 Task: Look for space in Puerto Madryn, Argentina from 7th July, 2023 to 15th July, 2023 for 6 adults in price range Rs.15000 to Rs.20000. Place can be entire place with 3 bedrooms having 3 beds and 3 bathrooms. Property type can be house, flat, guest house. Amenities needed are: heating. Booking option can be shelf check-in. Required host language is English.
Action: Mouse moved to (385, 71)
Screenshot: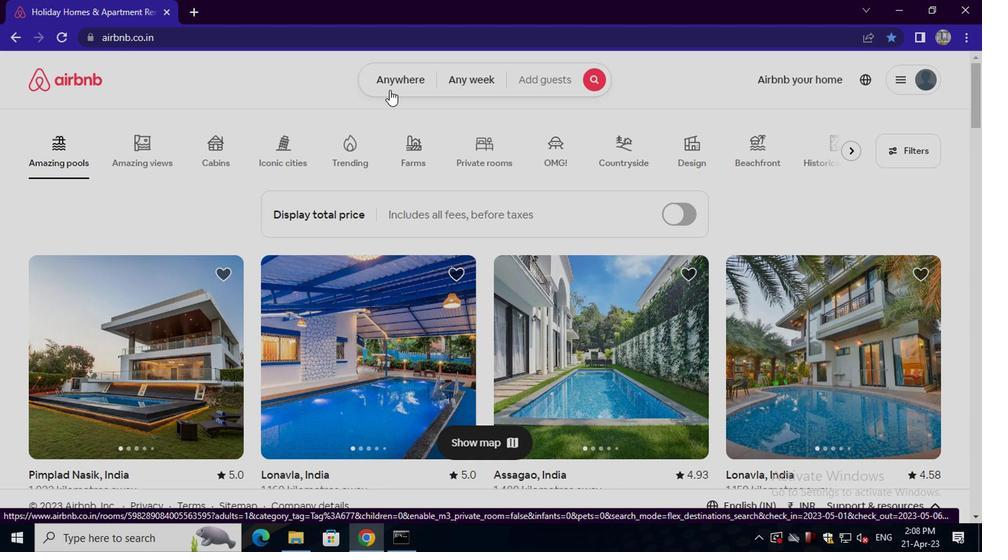 
Action: Mouse pressed left at (385, 71)
Screenshot: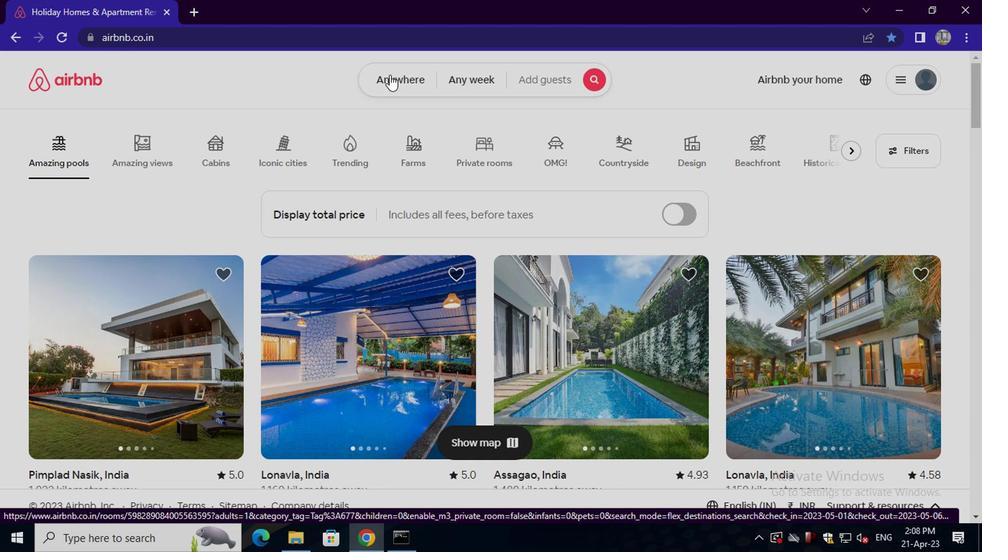 
Action: Mouse moved to (298, 148)
Screenshot: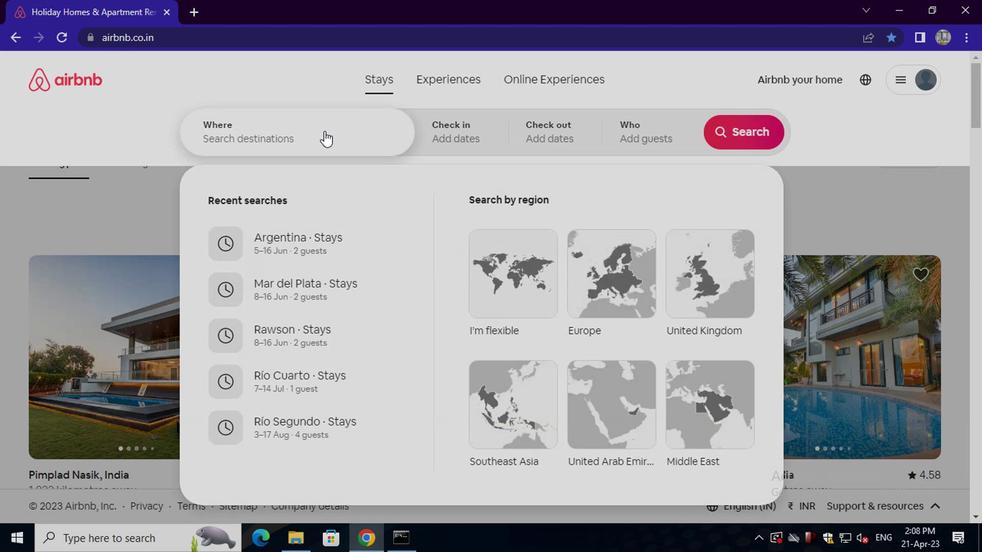 
Action: Mouse pressed left at (298, 148)
Screenshot: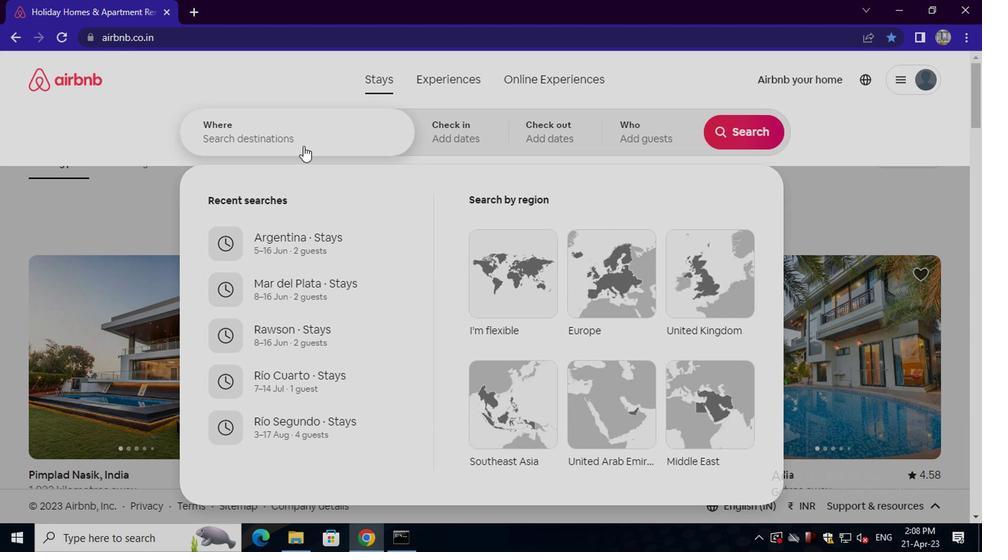 
Action: Key pressed puerto<Key.space>made<Key.backspace>ryn<Key.space>,<Key.space>argentina<Key.enter>
Screenshot: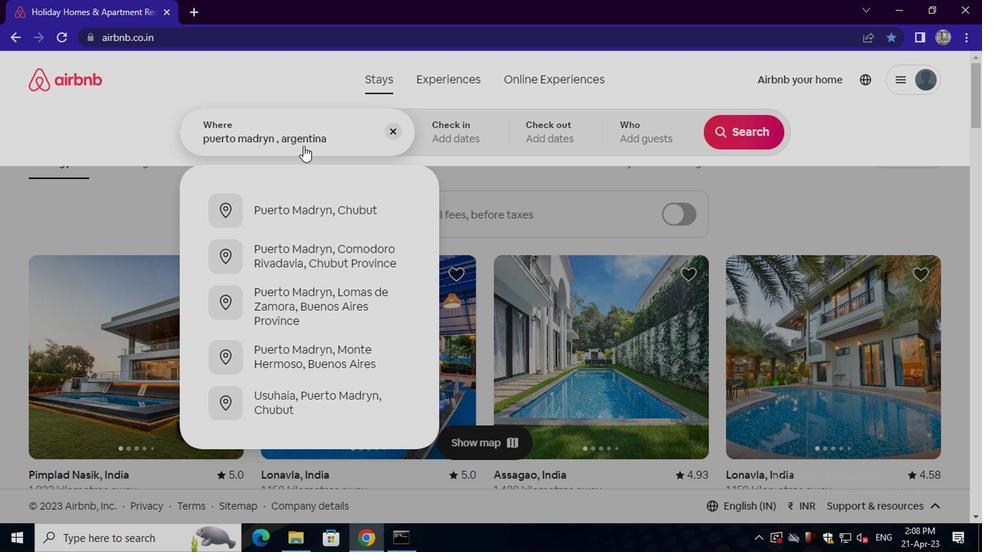 
Action: Mouse moved to (735, 252)
Screenshot: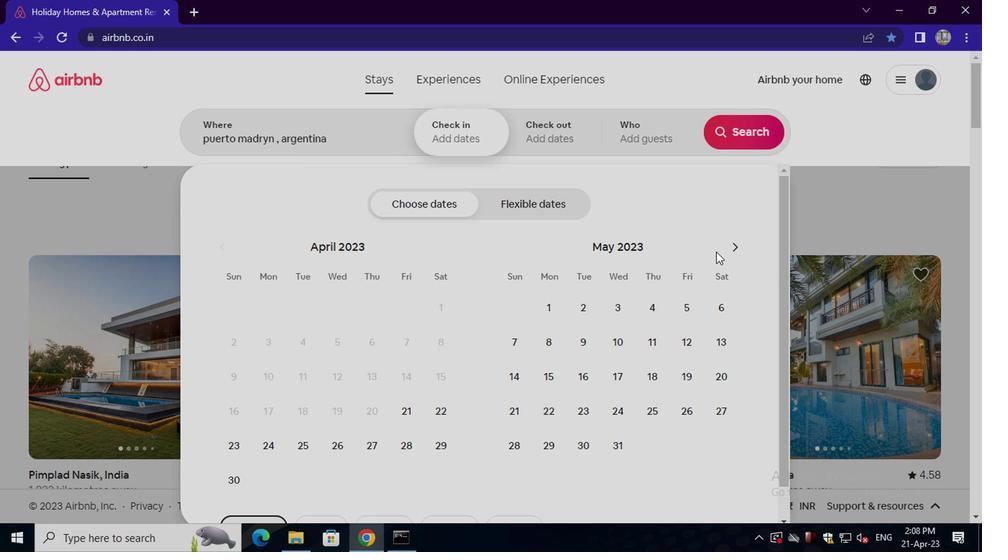 
Action: Mouse pressed left at (735, 252)
Screenshot: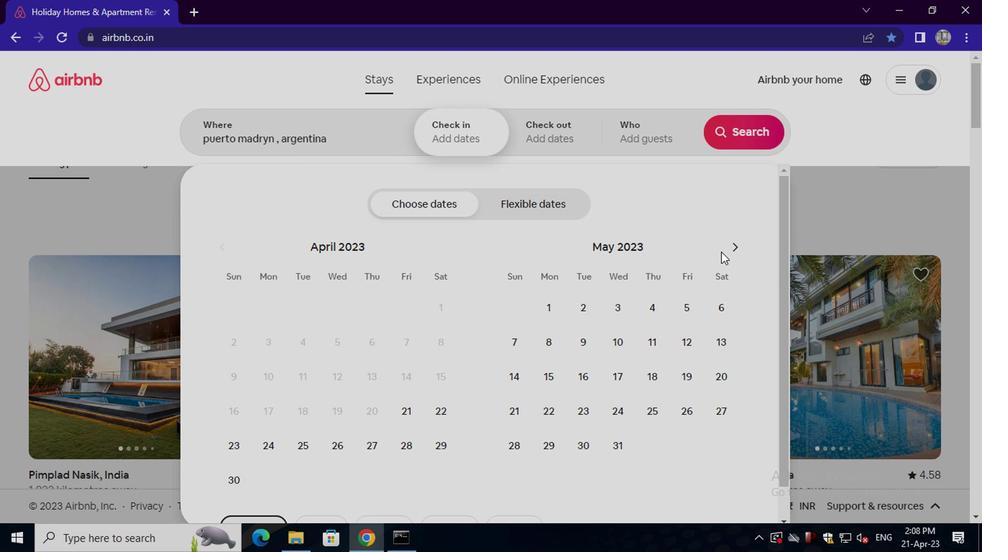 
Action: Mouse pressed left at (735, 252)
Screenshot: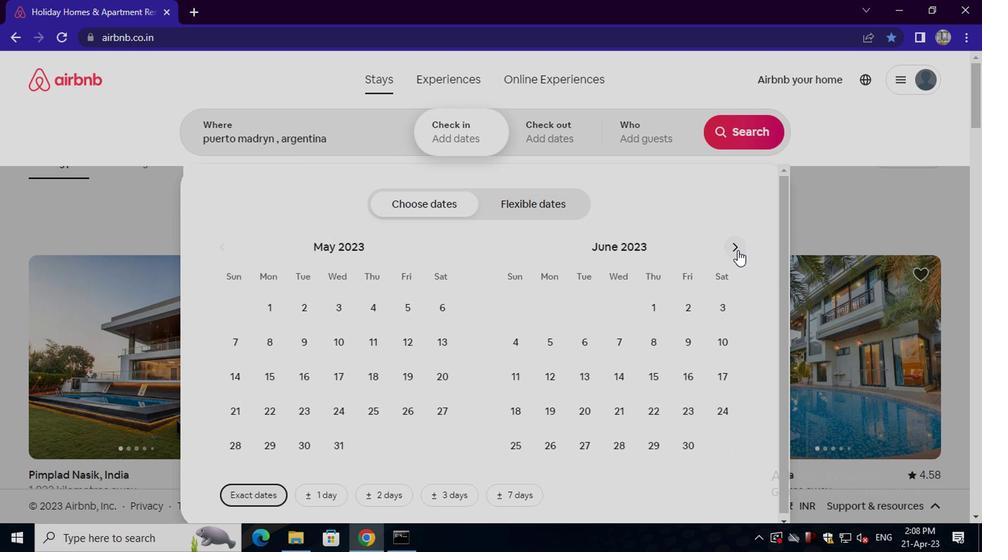 
Action: Mouse moved to (674, 339)
Screenshot: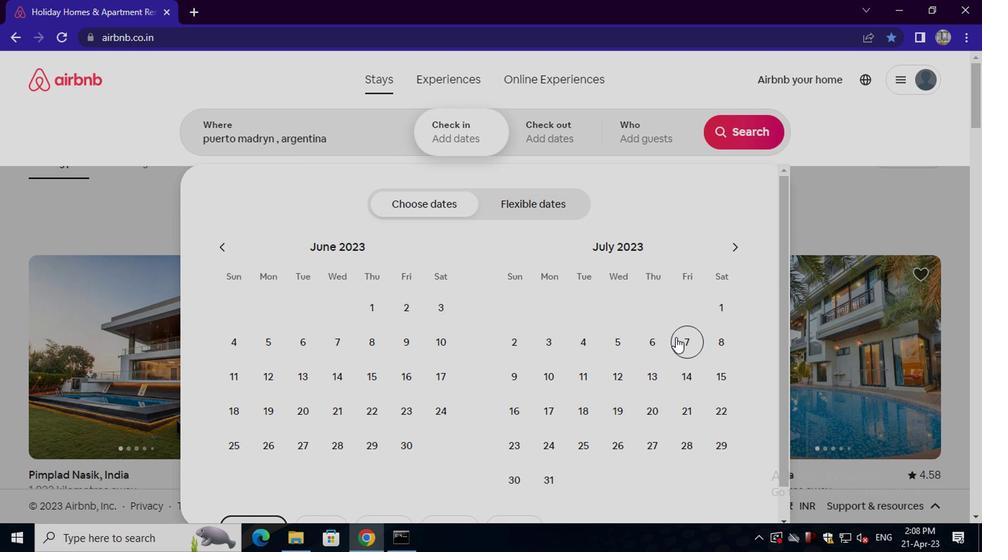 
Action: Mouse pressed left at (674, 339)
Screenshot: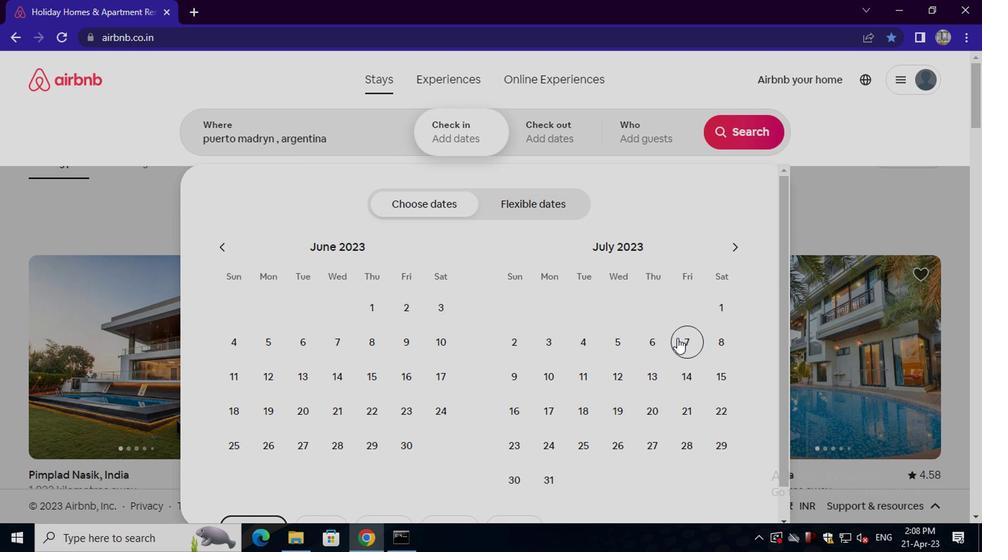 
Action: Mouse moved to (711, 372)
Screenshot: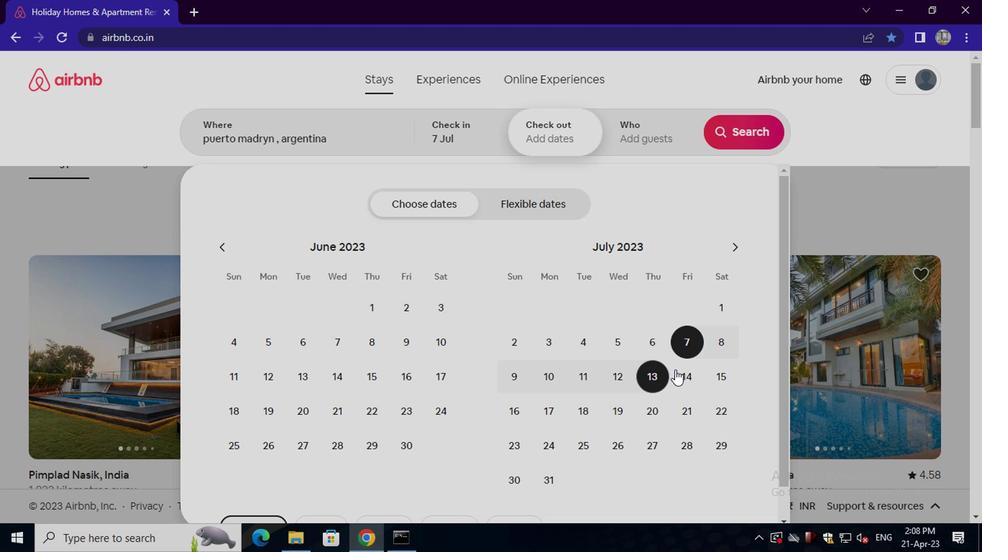 
Action: Mouse pressed left at (711, 372)
Screenshot: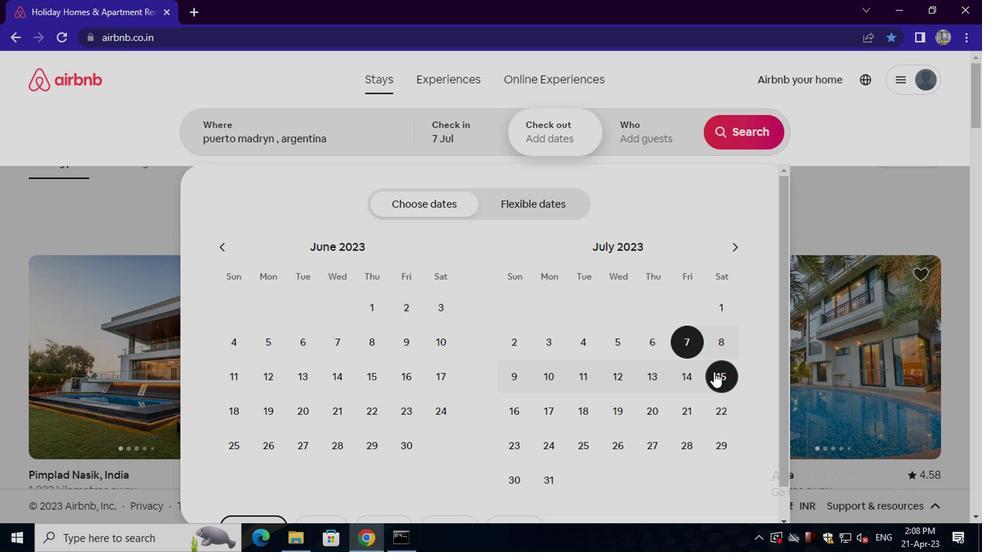 
Action: Mouse moved to (649, 146)
Screenshot: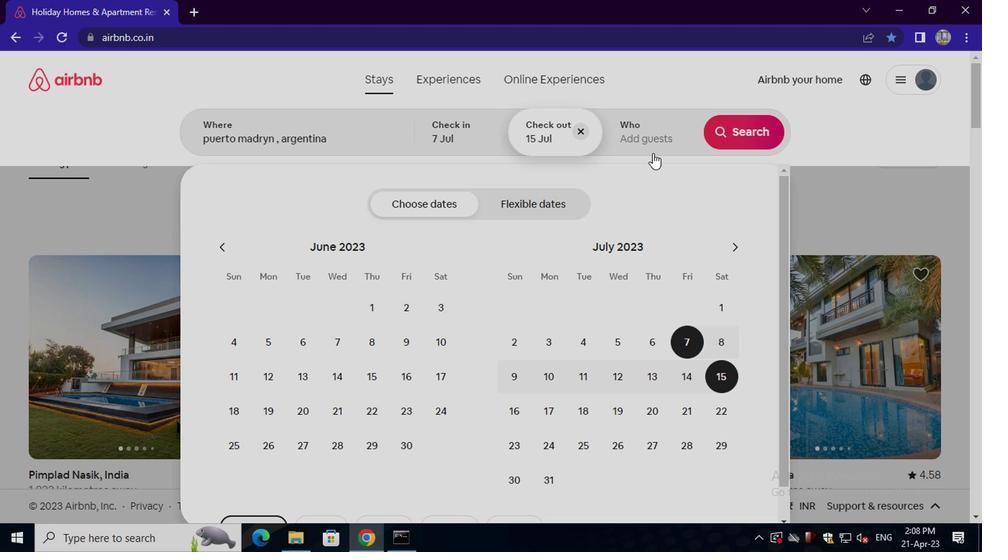
Action: Mouse pressed left at (649, 146)
Screenshot: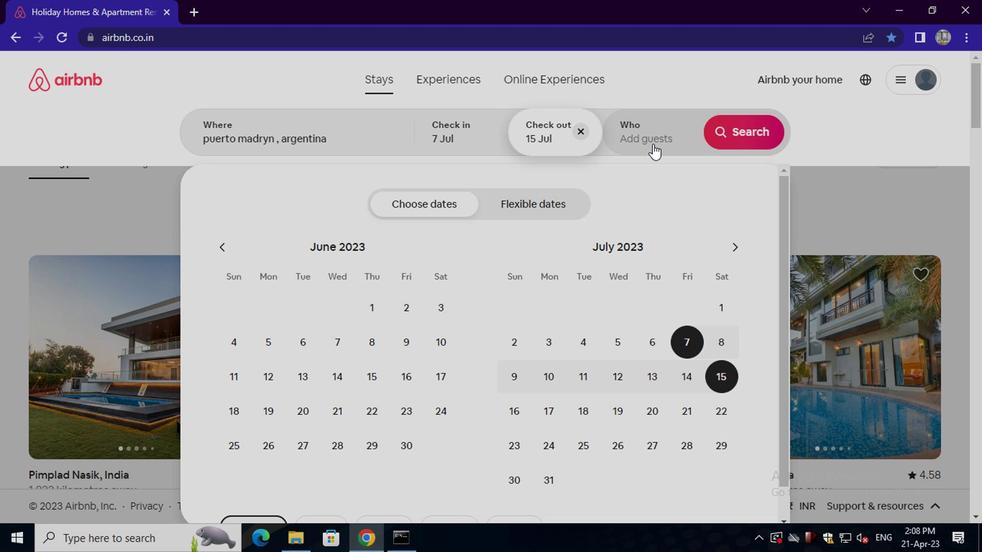 
Action: Mouse moved to (732, 207)
Screenshot: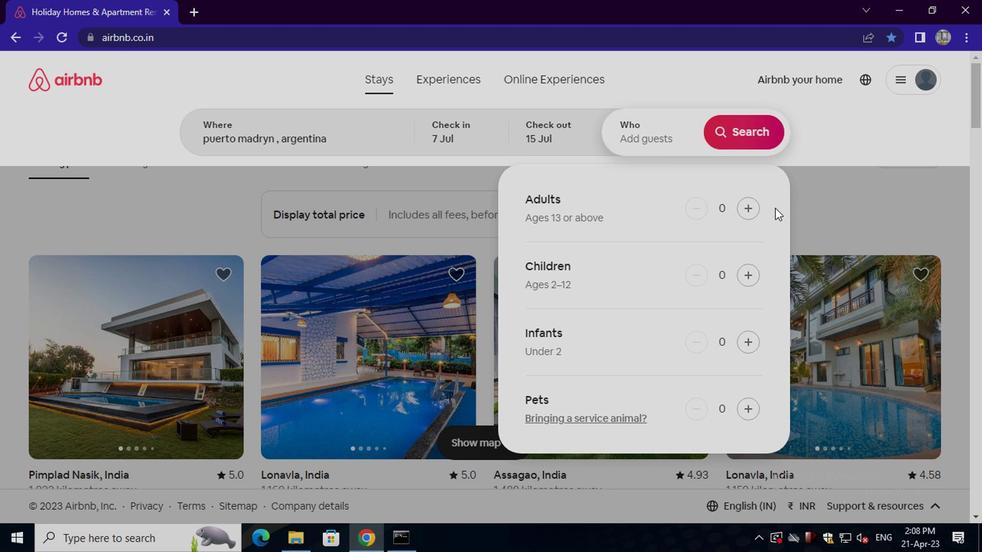 
Action: Mouse pressed left at (732, 207)
Screenshot: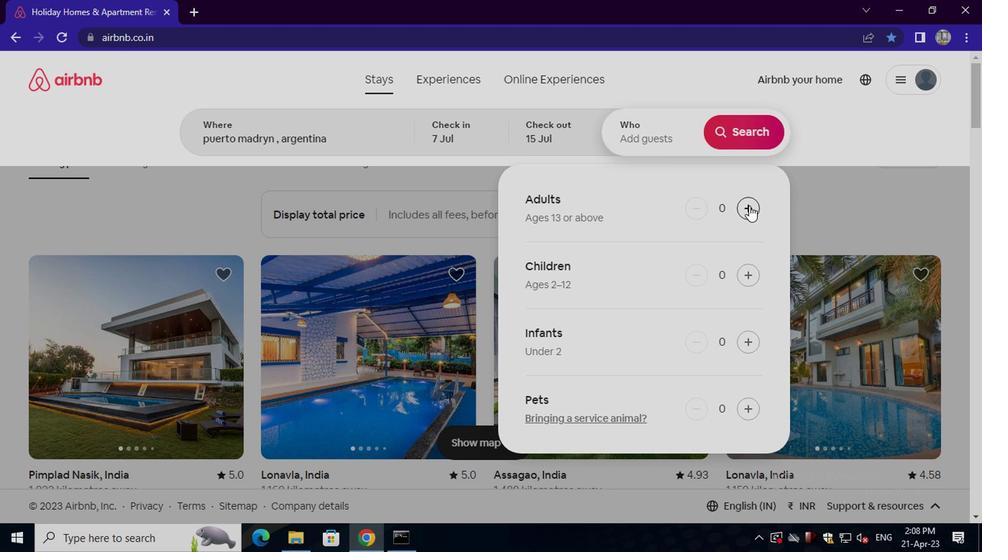 
Action: Mouse moved to (746, 207)
Screenshot: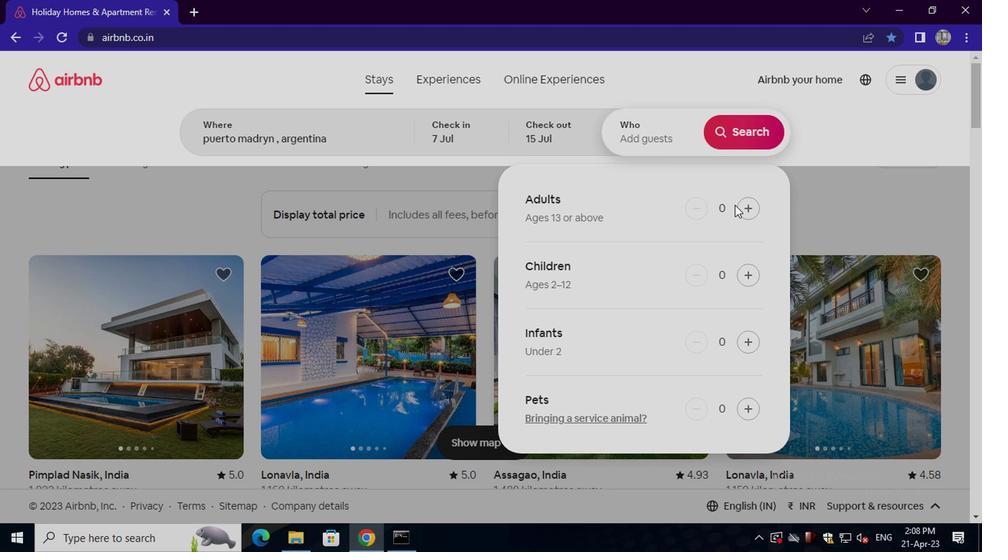 
Action: Mouse pressed left at (746, 207)
Screenshot: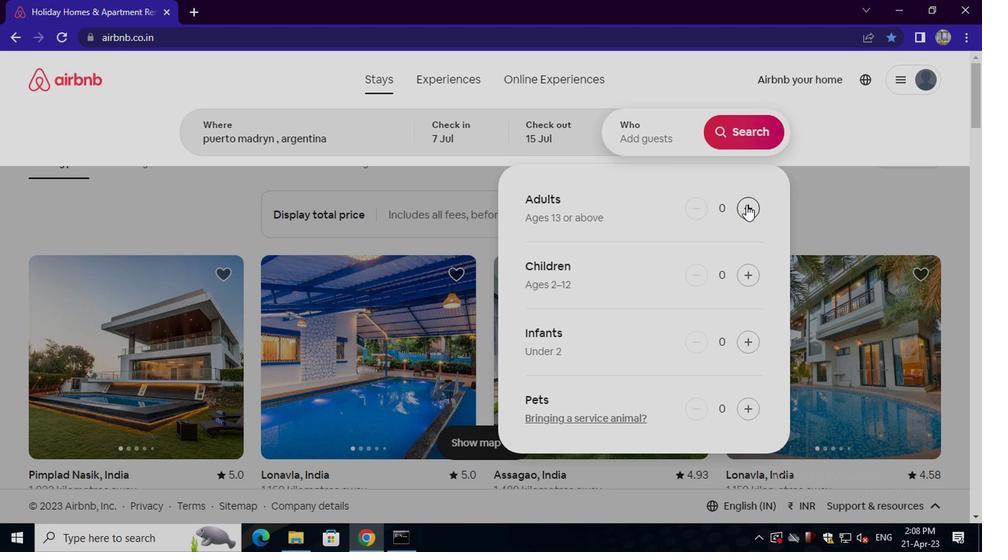 
Action: Mouse pressed left at (746, 207)
Screenshot: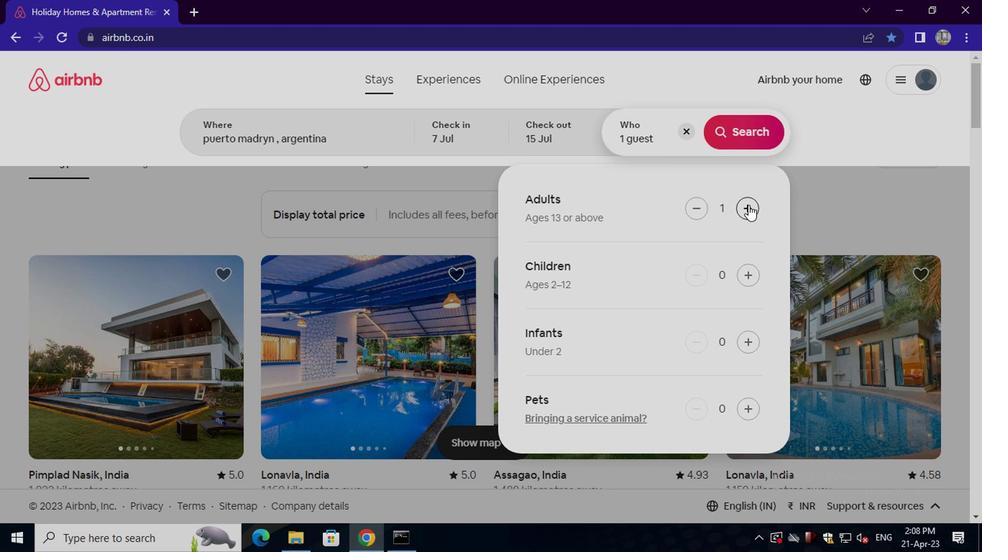 
Action: Mouse pressed left at (746, 207)
Screenshot: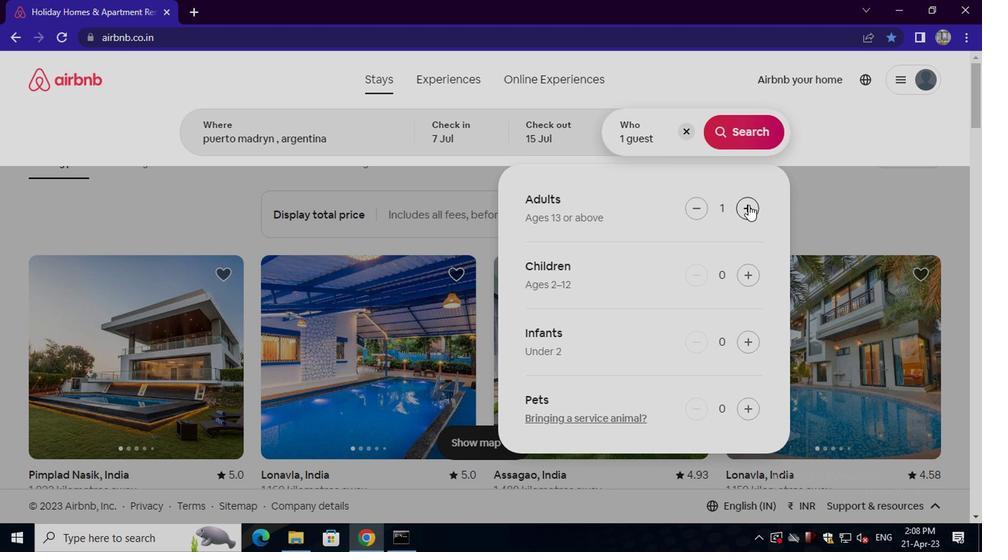
Action: Mouse pressed left at (746, 207)
Screenshot: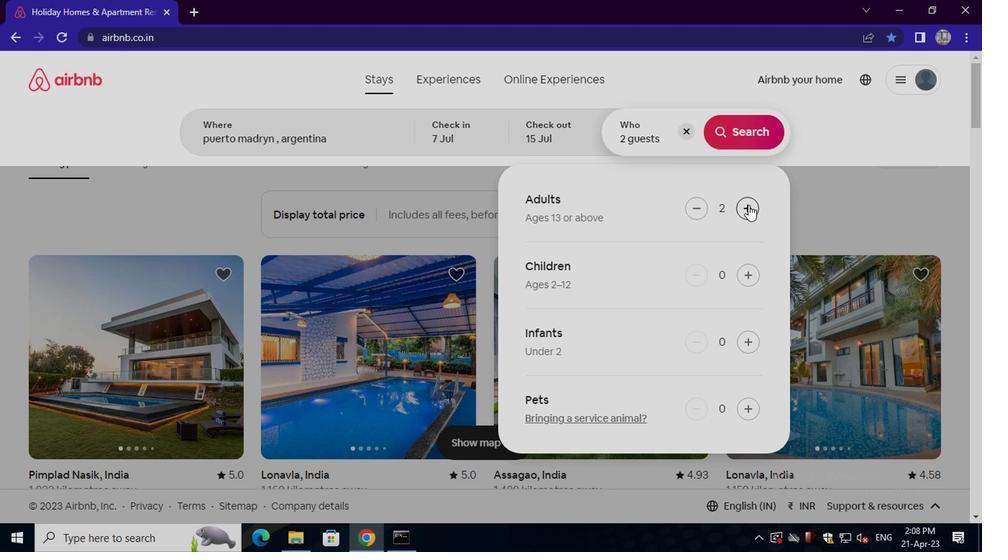 
Action: Mouse pressed left at (746, 207)
Screenshot: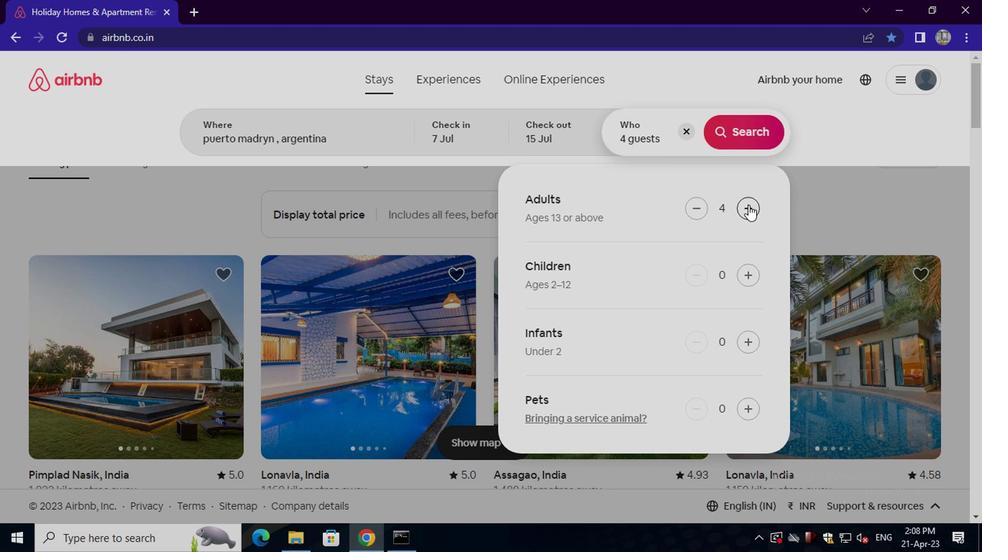 
Action: Mouse pressed left at (746, 207)
Screenshot: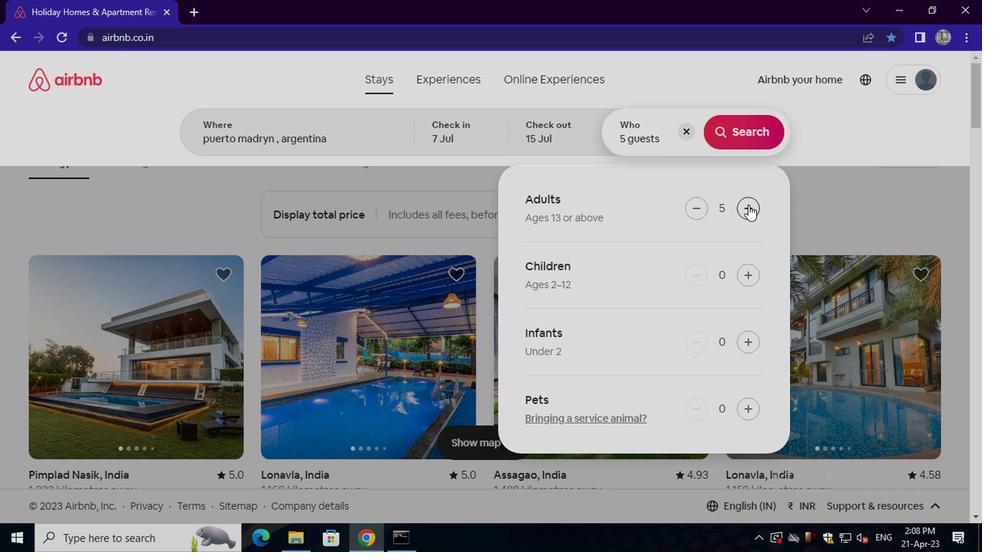 
Action: Mouse moved to (739, 137)
Screenshot: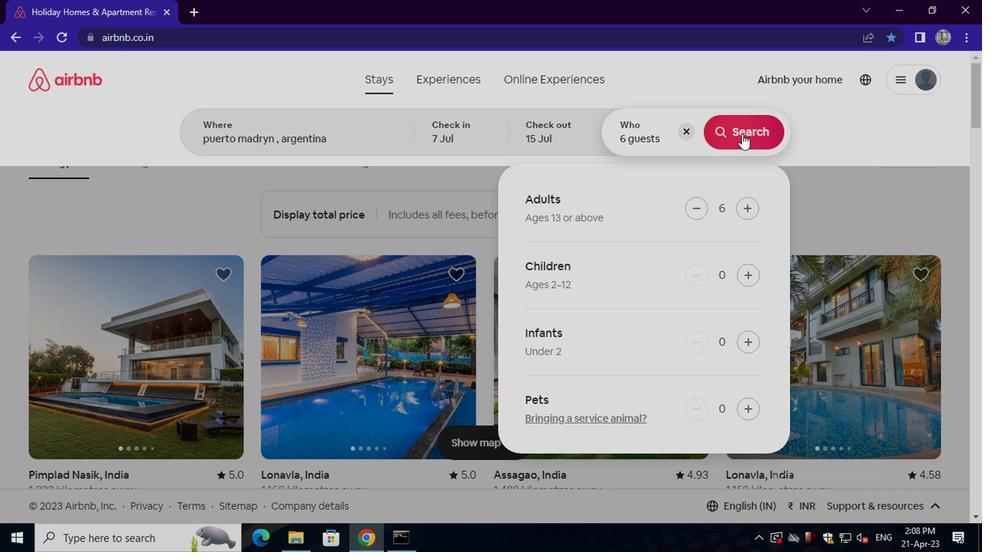 
Action: Mouse pressed left at (739, 137)
Screenshot: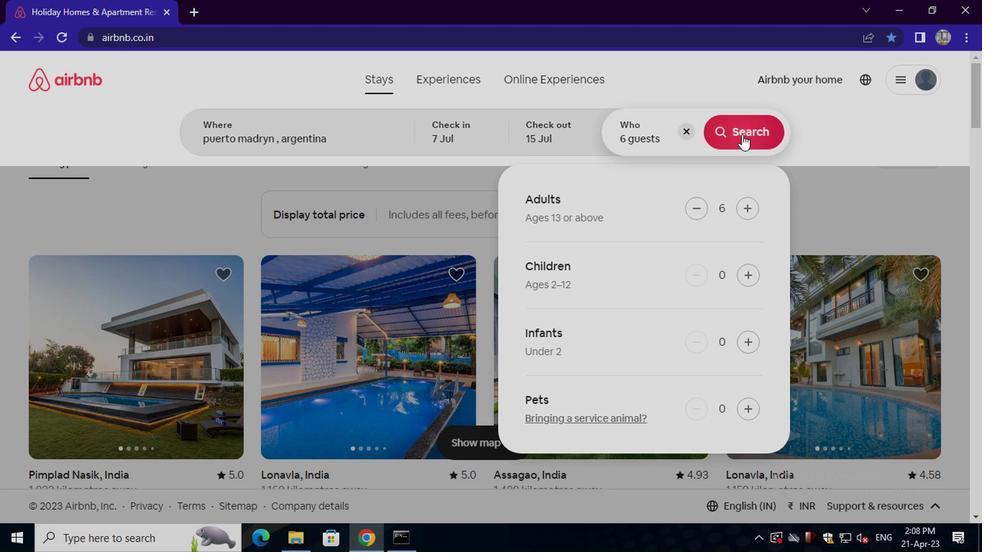 
Action: Mouse moved to (898, 137)
Screenshot: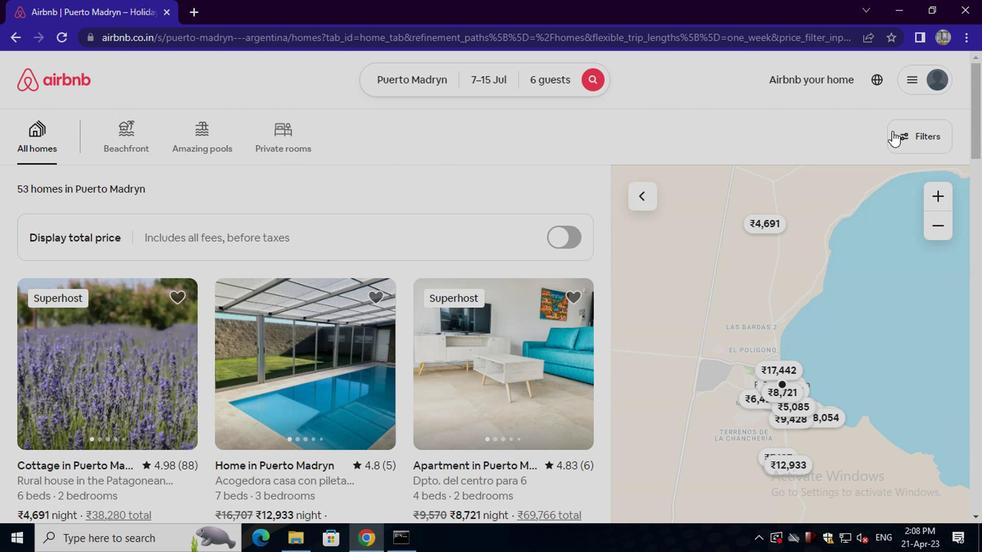 
Action: Mouse pressed left at (898, 137)
Screenshot: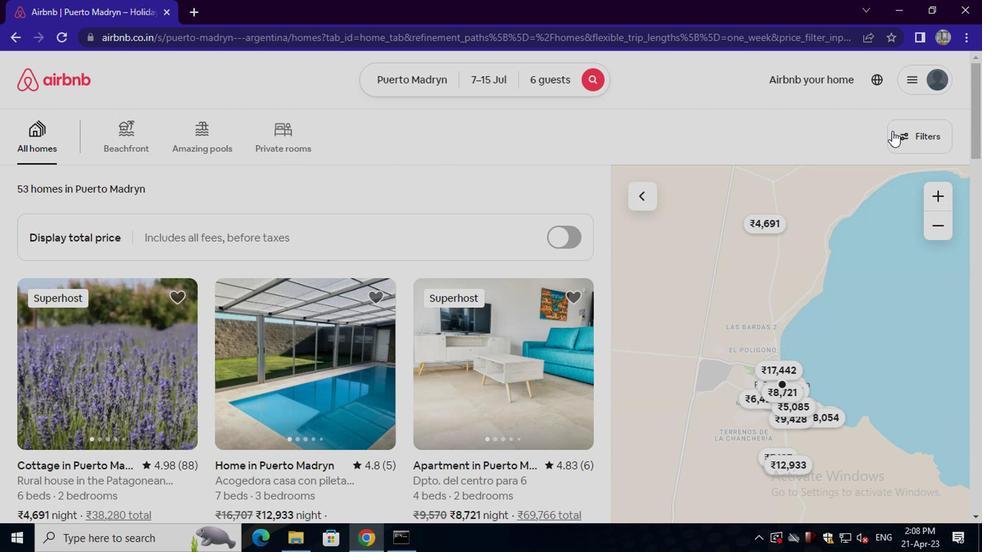 
Action: Mouse moved to (376, 330)
Screenshot: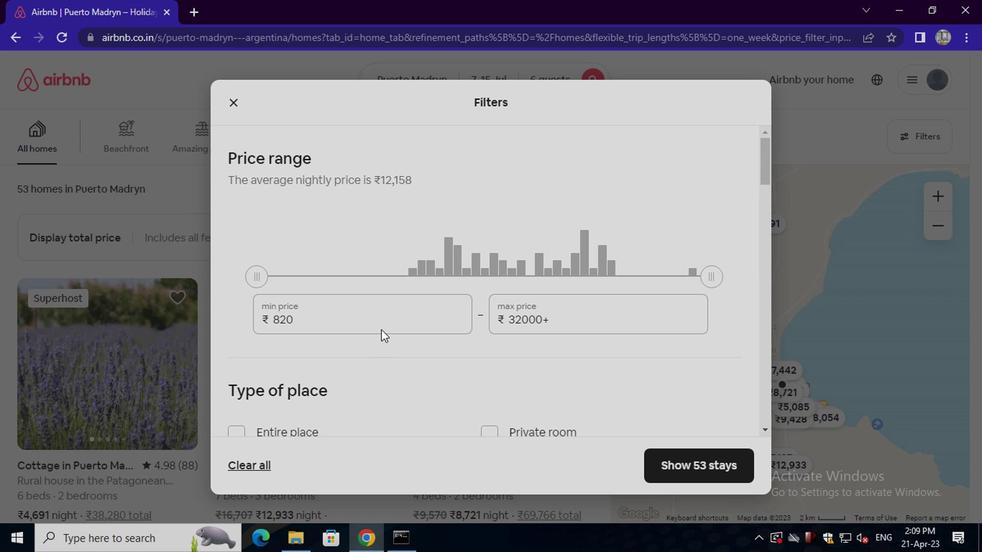 
Action: Mouse pressed left at (376, 330)
Screenshot: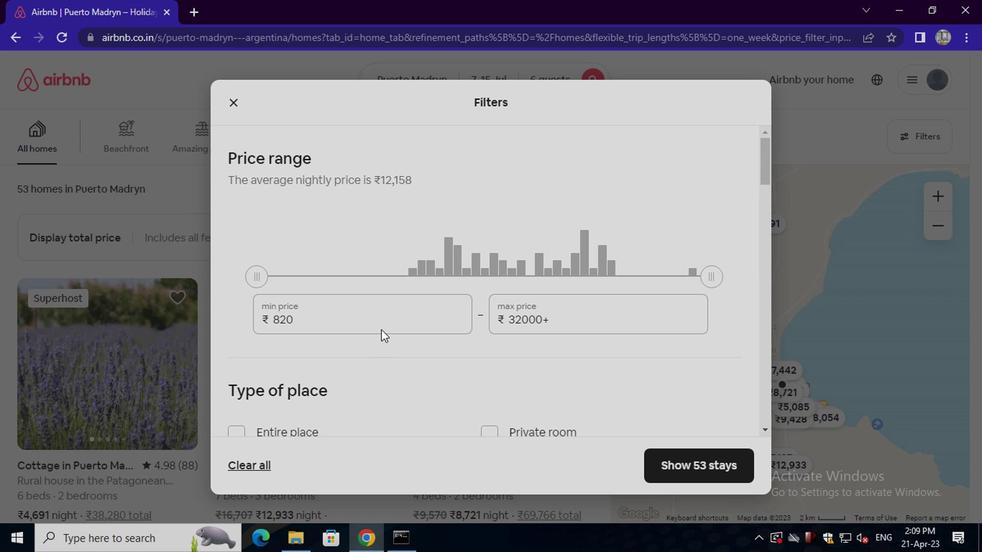 
Action: Key pressed <Key.backspace><Key.backspace><Key.backspace><Key.backspace>15000
Screenshot: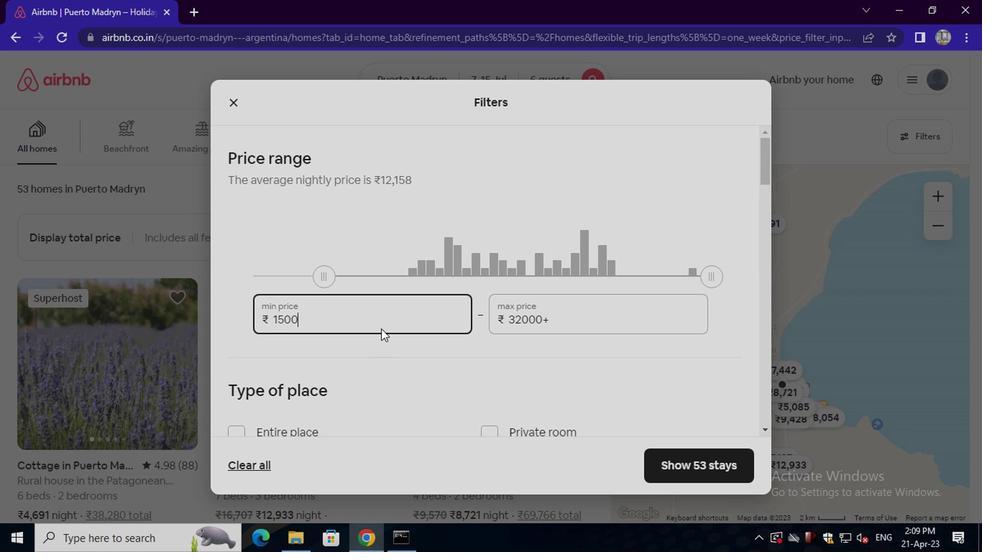 
Action: Mouse moved to (561, 315)
Screenshot: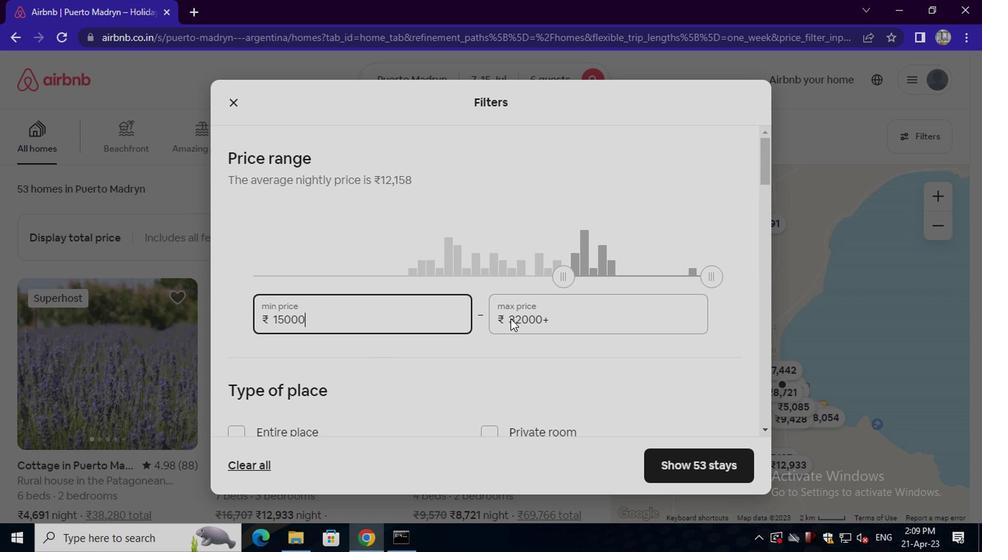 
Action: Mouse pressed left at (561, 315)
Screenshot: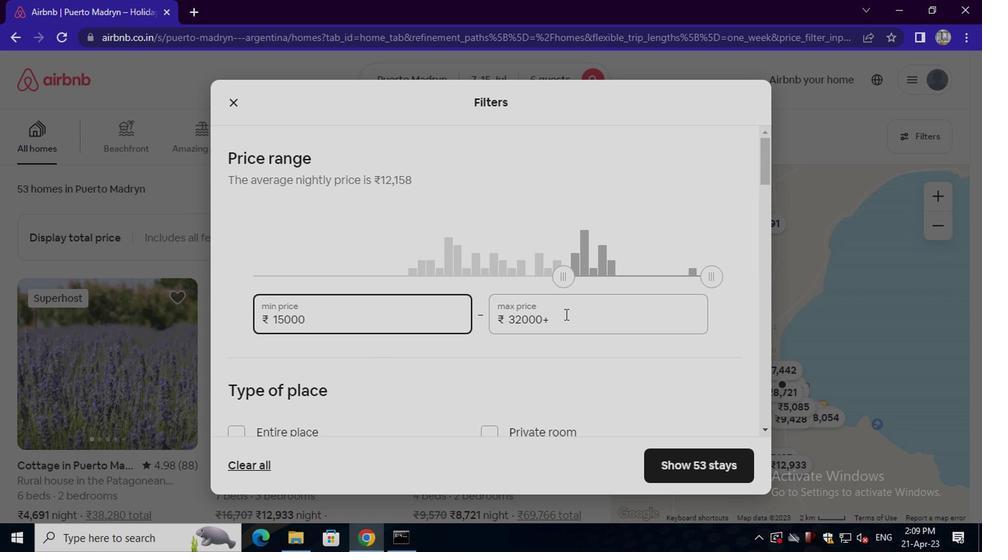 
Action: Key pressed <Key.backspace><Key.backspace><Key.backspace><Key.backspace><Key.backspace><Key.backspace><Key.backspace><Key.backspace><Key.backspace><Key.backspace><Key.backspace><Key.backspace><Key.backspace><Key.backspace><Key.backspace><Key.backspace>20000
Screenshot: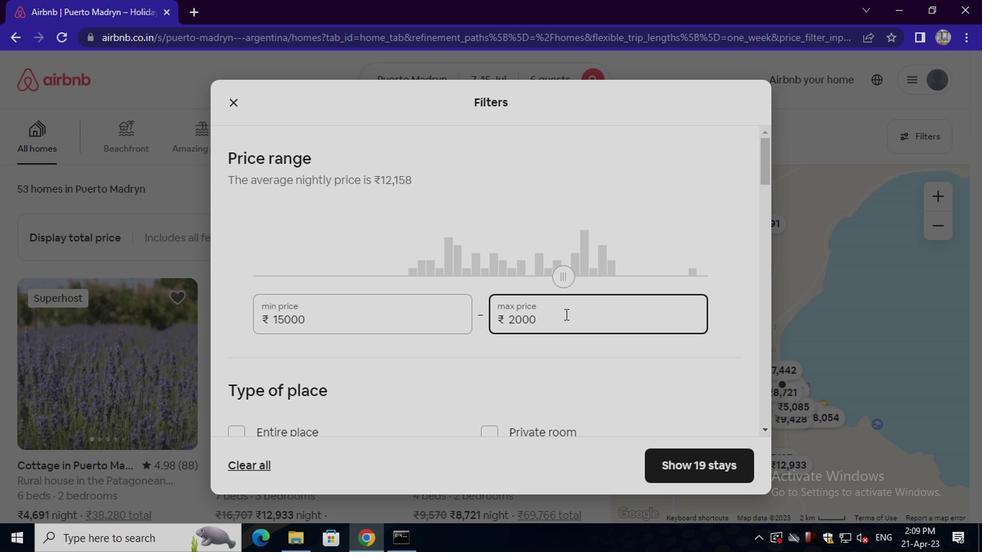 
Action: Mouse moved to (473, 341)
Screenshot: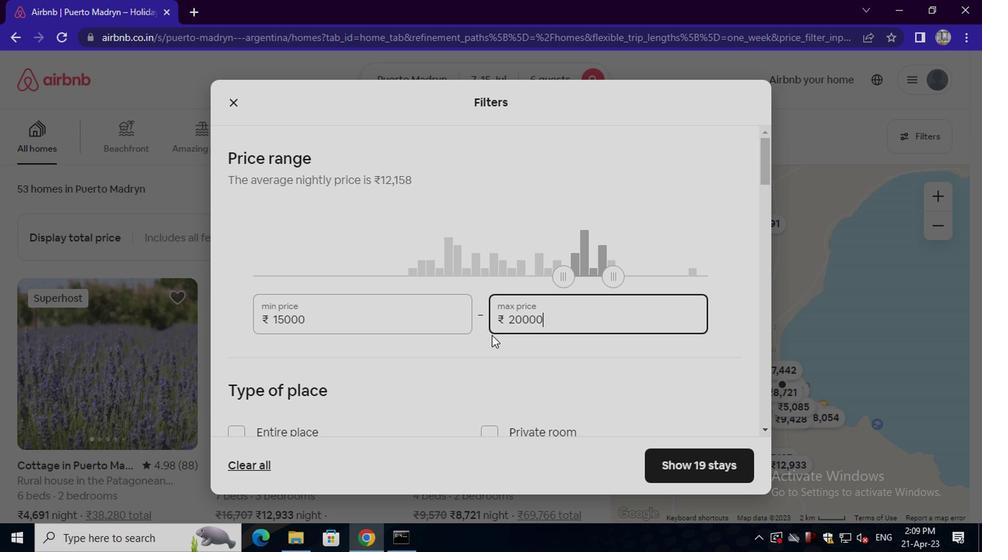 
Action: Mouse scrolled (473, 340) with delta (0, 0)
Screenshot: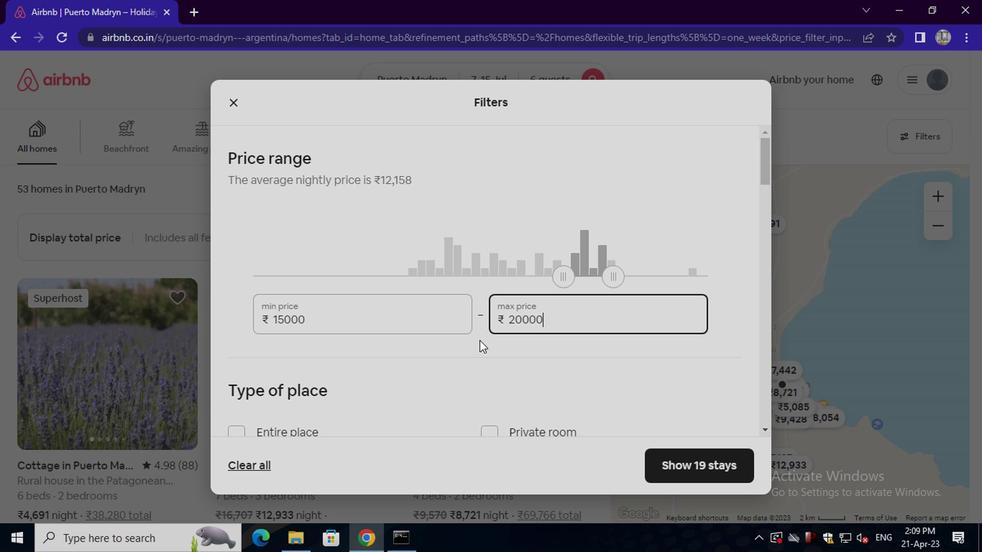 
Action: Mouse scrolled (473, 340) with delta (0, 0)
Screenshot: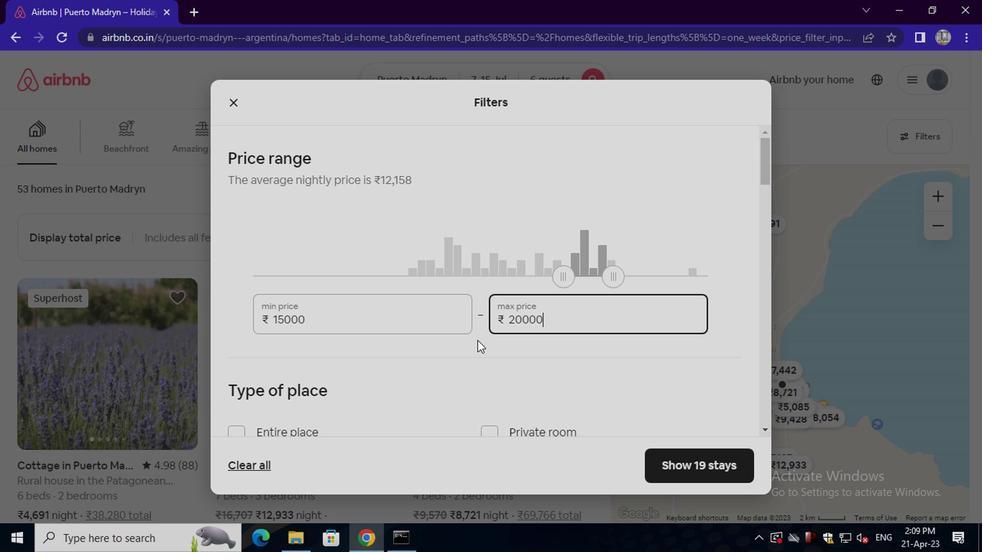 
Action: Mouse moved to (313, 297)
Screenshot: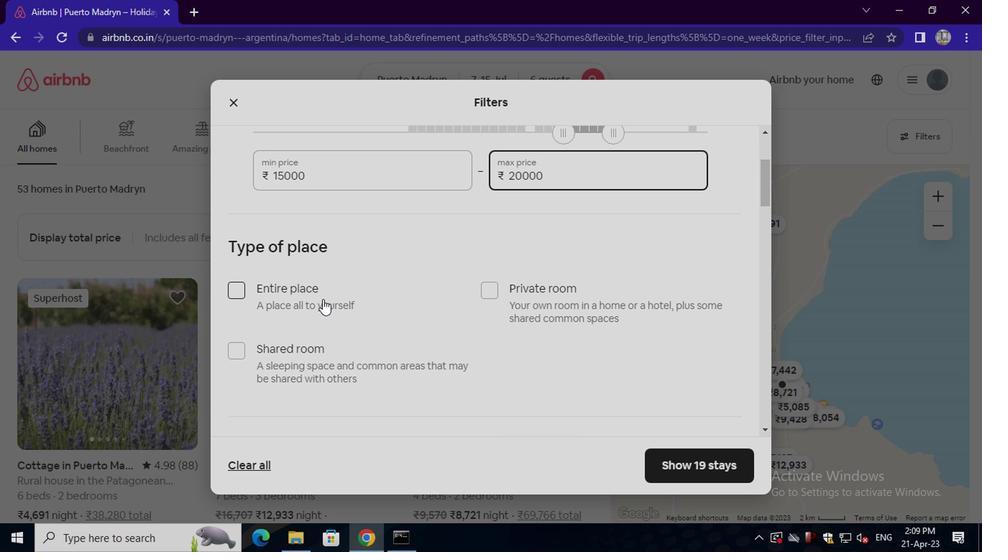 
Action: Mouse pressed left at (313, 297)
Screenshot: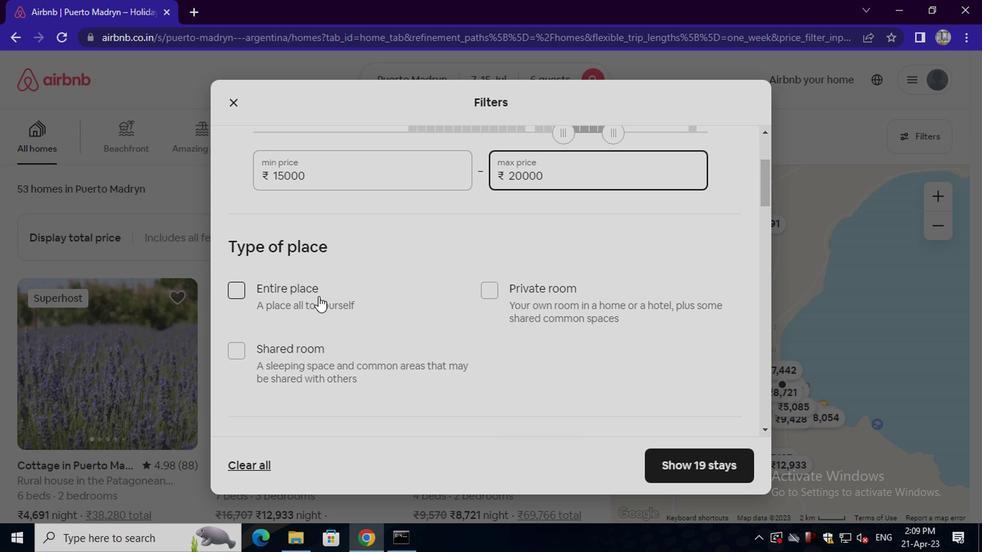 
Action: Mouse moved to (362, 308)
Screenshot: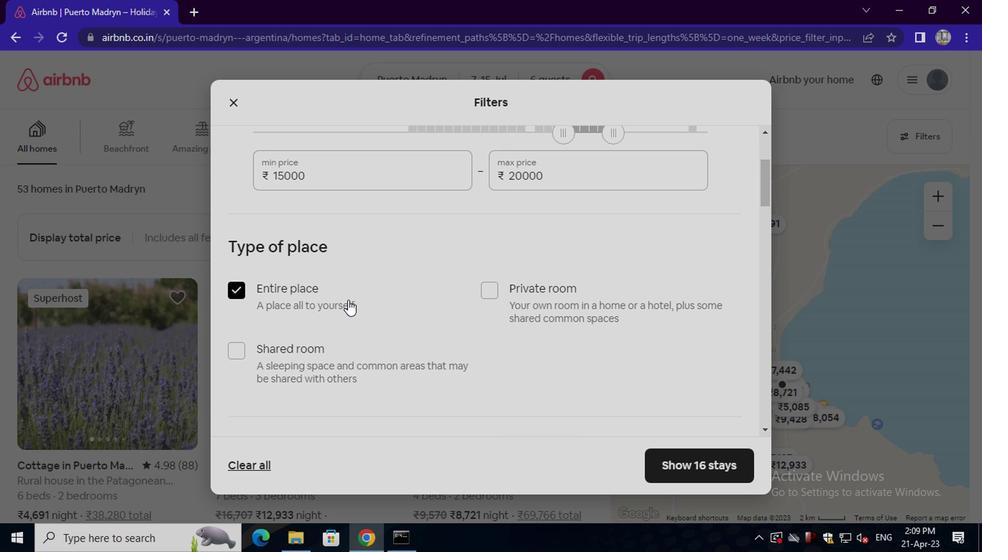 
Action: Mouse scrolled (362, 307) with delta (0, -1)
Screenshot: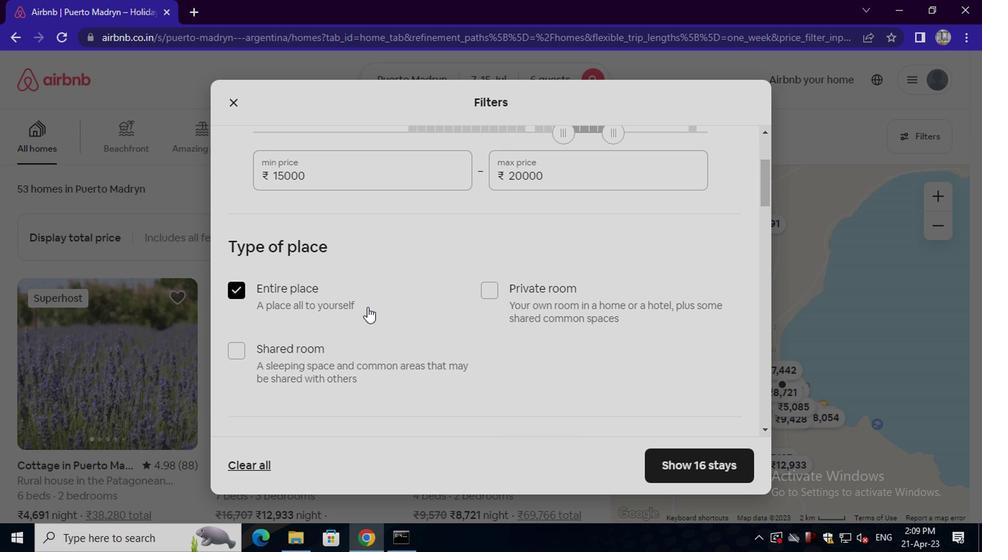 
Action: Mouse scrolled (362, 307) with delta (0, -1)
Screenshot: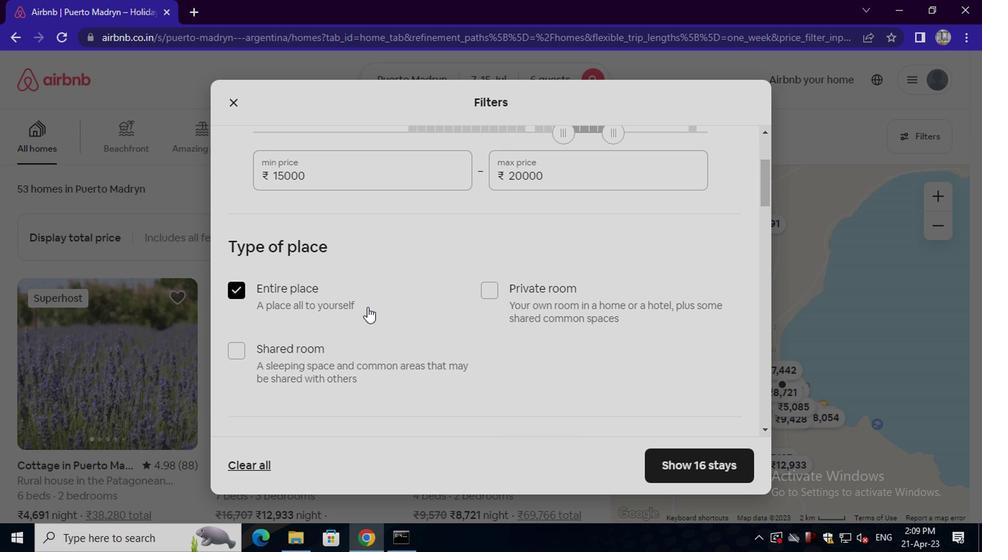 
Action: Mouse scrolled (362, 307) with delta (0, -1)
Screenshot: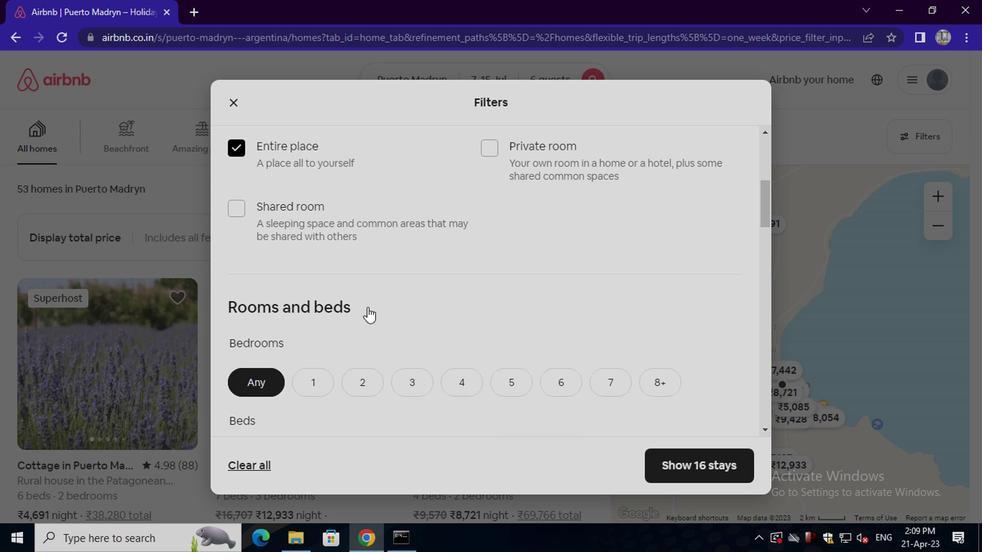 
Action: Mouse moved to (364, 308)
Screenshot: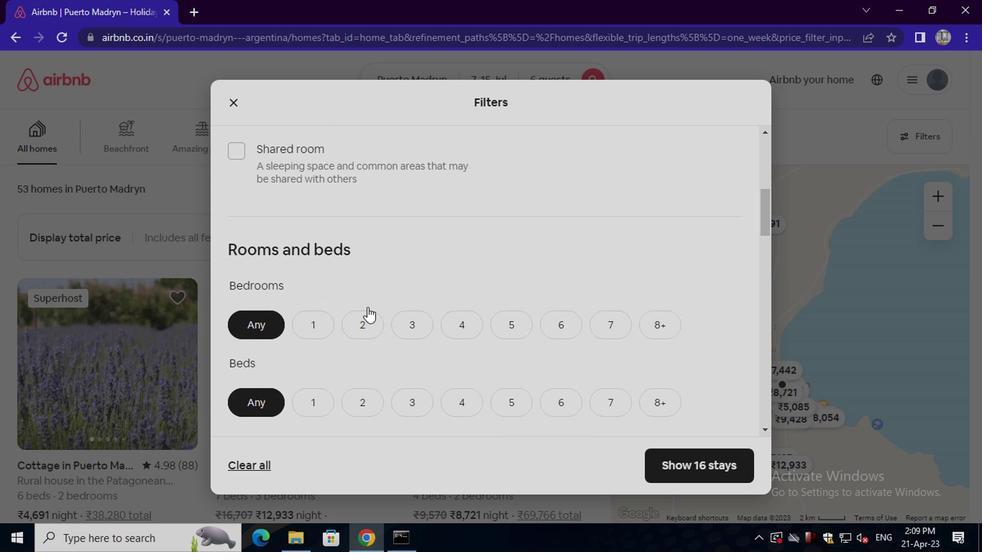 
Action: Mouse scrolled (364, 307) with delta (0, -1)
Screenshot: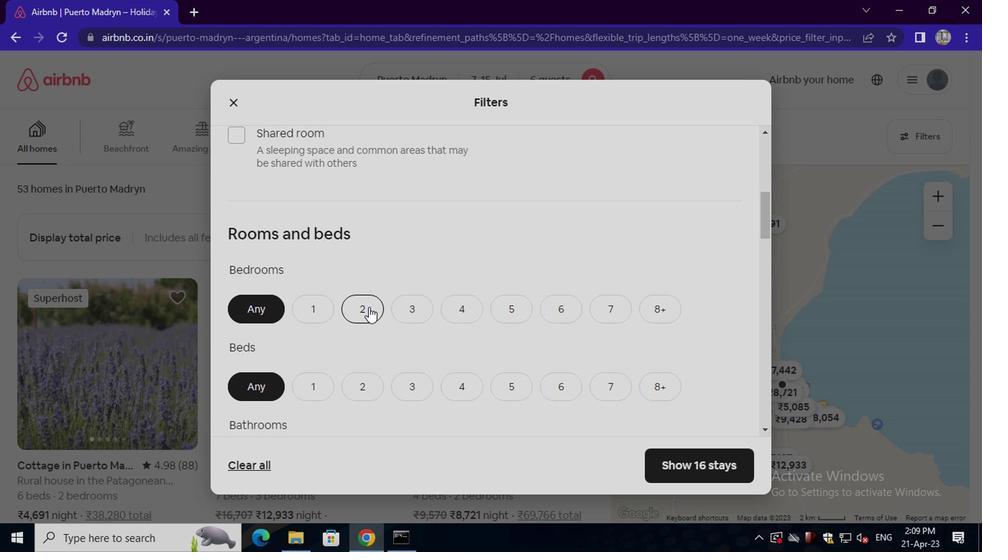 
Action: Mouse moved to (397, 244)
Screenshot: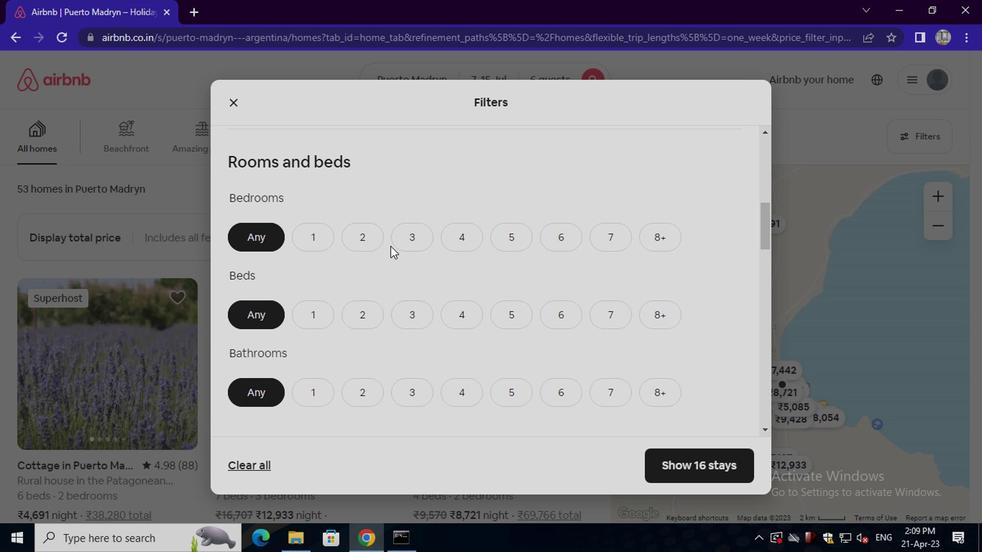 
Action: Mouse pressed left at (397, 244)
Screenshot: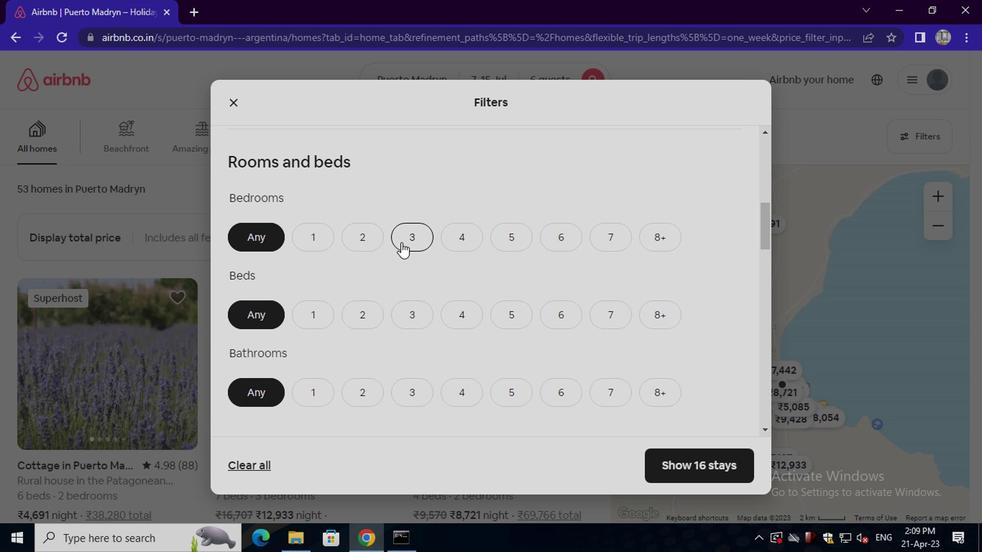 
Action: Mouse moved to (397, 319)
Screenshot: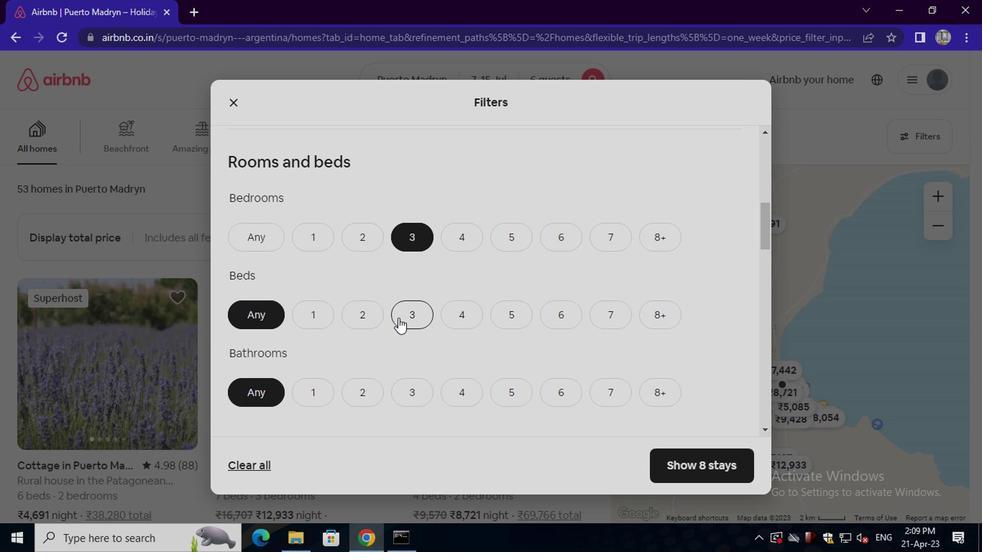 
Action: Mouse pressed left at (397, 319)
Screenshot: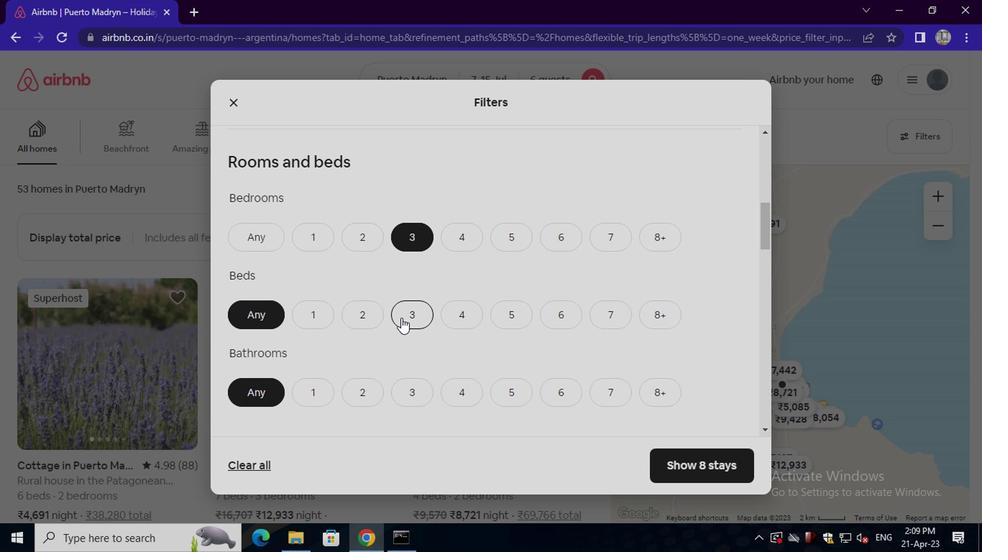 
Action: Mouse moved to (400, 393)
Screenshot: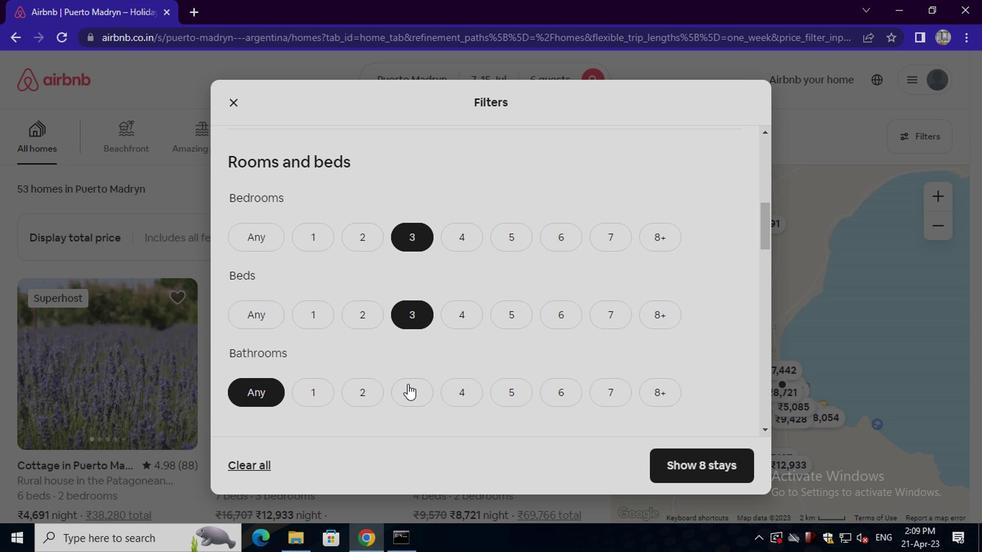 
Action: Mouse pressed left at (400, 393)
Screenshot: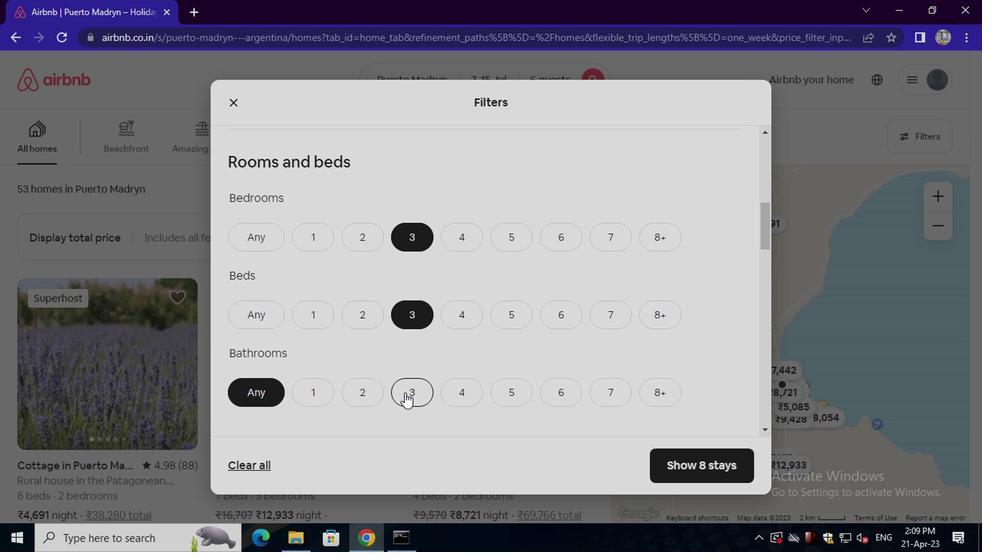 
Action: Mouse moved to (387, 348)
Screenshot: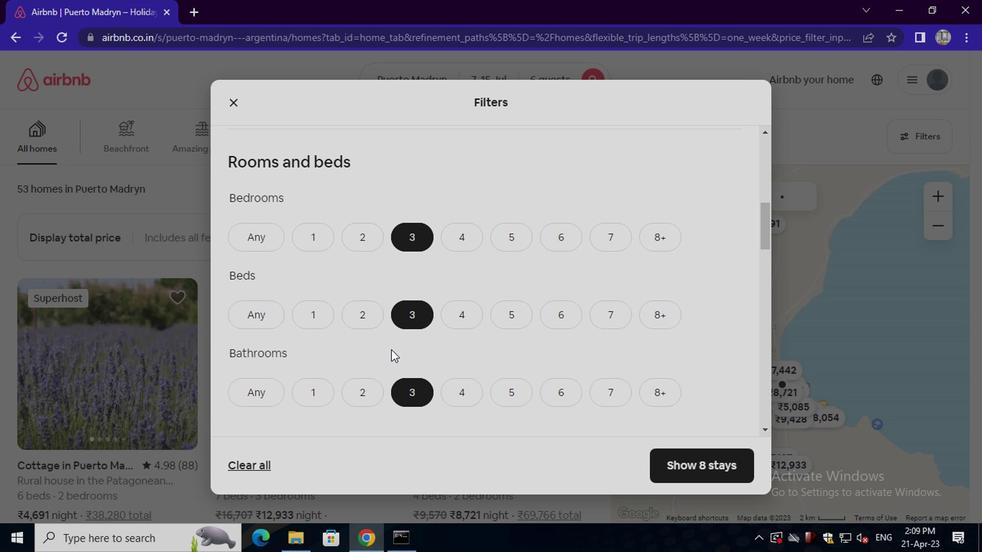 
Action: Mouse scrolled (387, 347) with delta (0, 0)
Screenshot: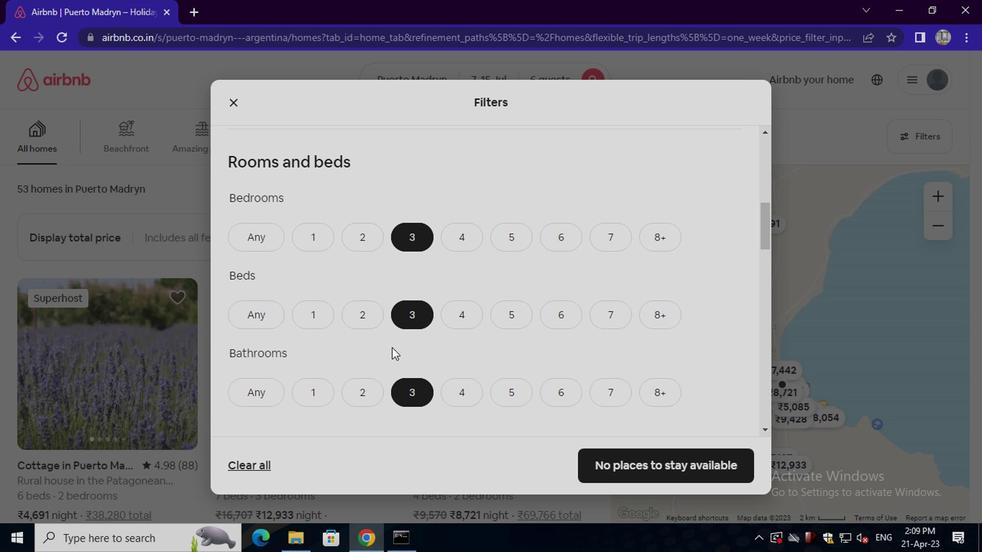 
Action: Mouse scrolled (387, 347) with delta (0, 0)
Screenshot: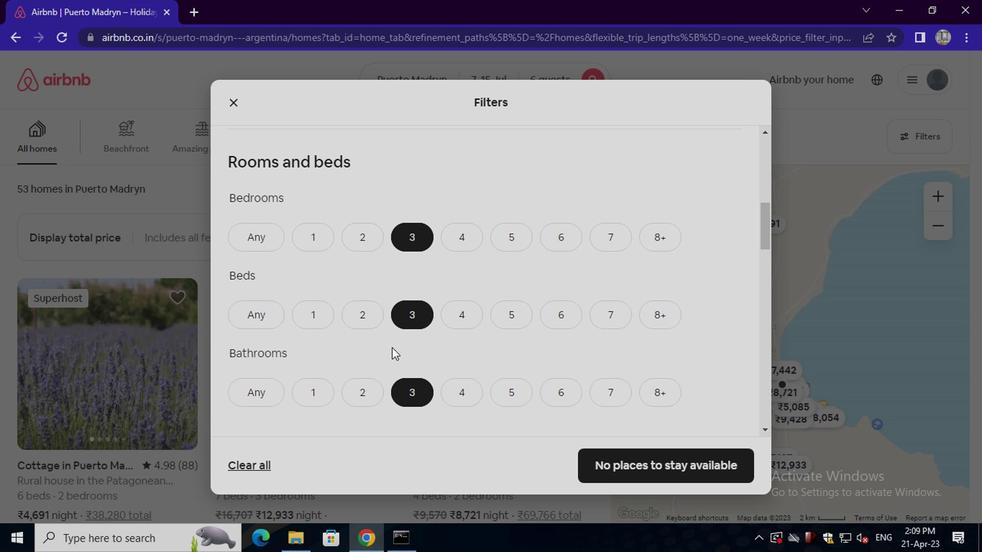 
Action: Mouse scrolled (387, 347) with delta (0, 0)
Screenshot: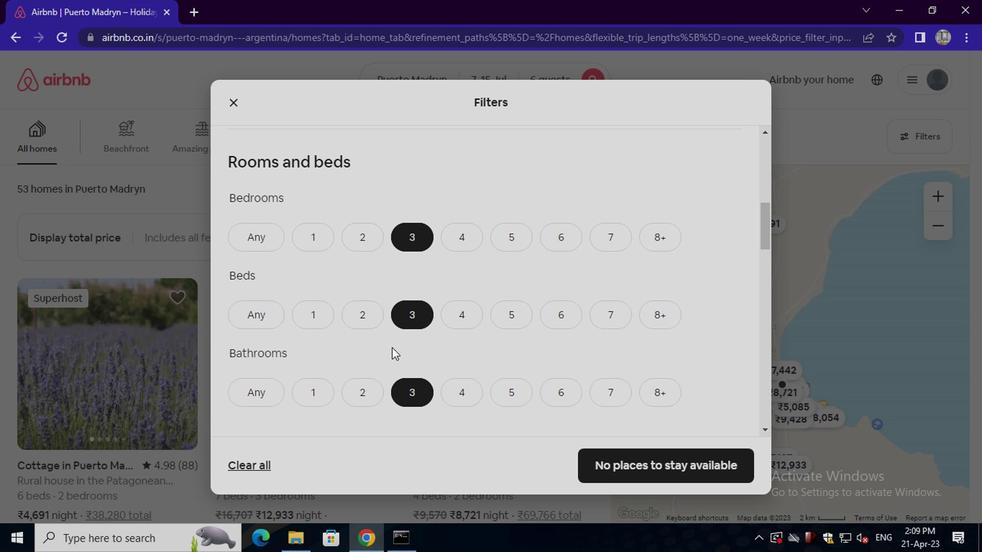 
Action: Mouse moved to (294, 327)
Screenshot: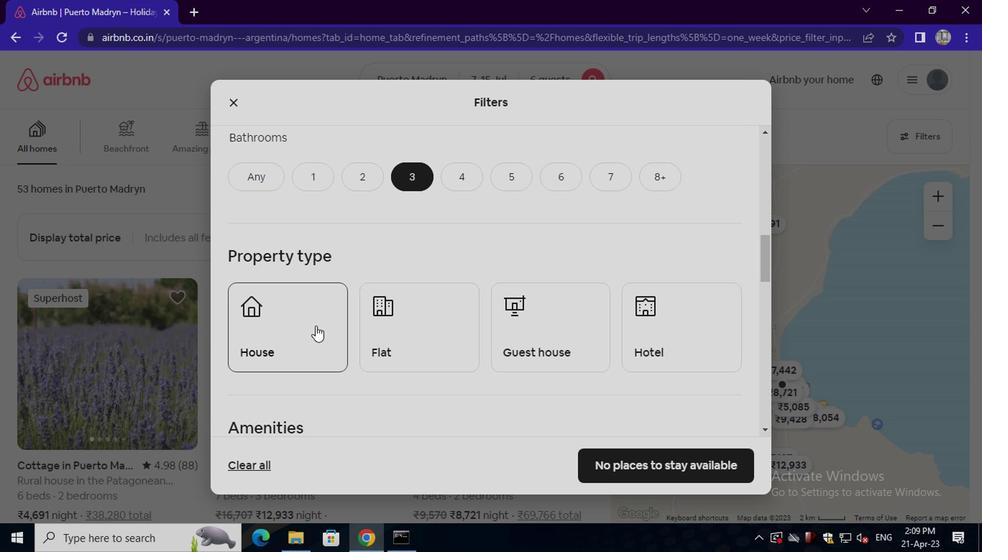 
Action: Mouse pressed left at (294, 327)
Screenshot: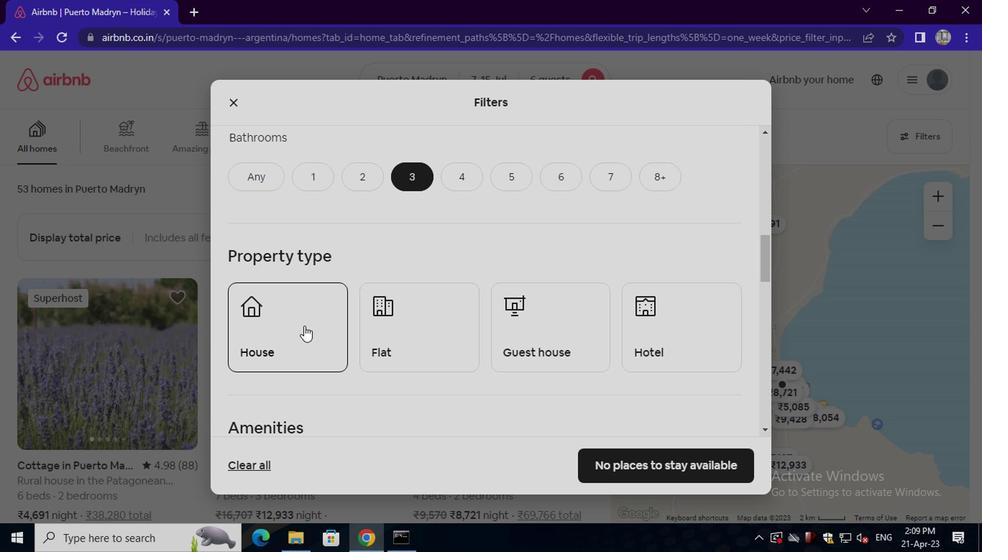 
Action: Mouse moved to (400, 338)
Screenshot: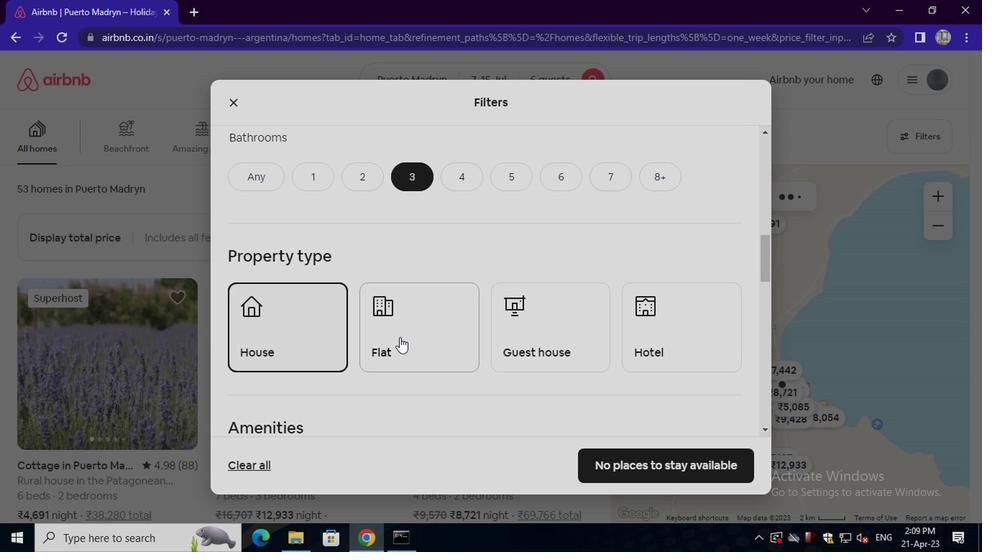 
Action: Mouse pressed left at (400, 338)
Screenshot: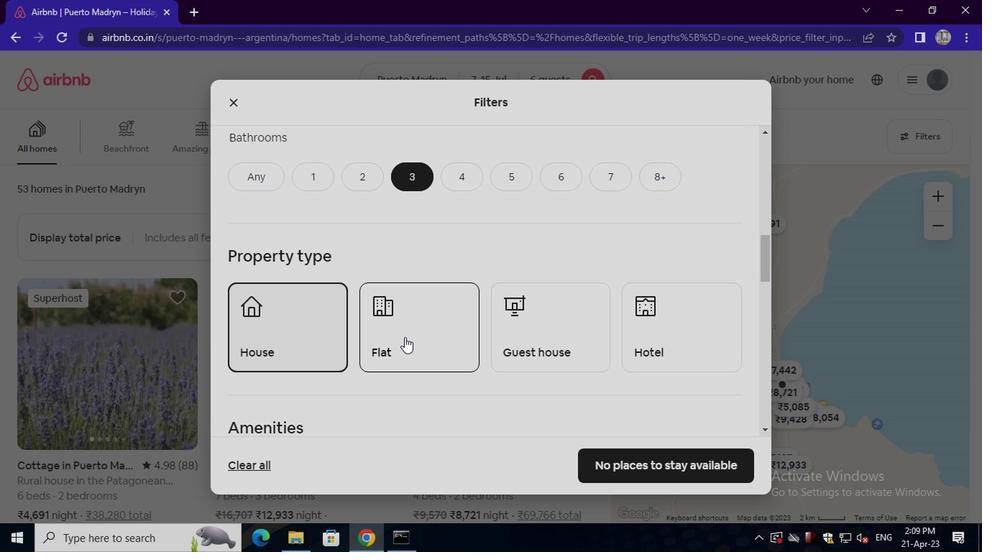 
Action: Mouse moved to (532, 338)
Screenshot: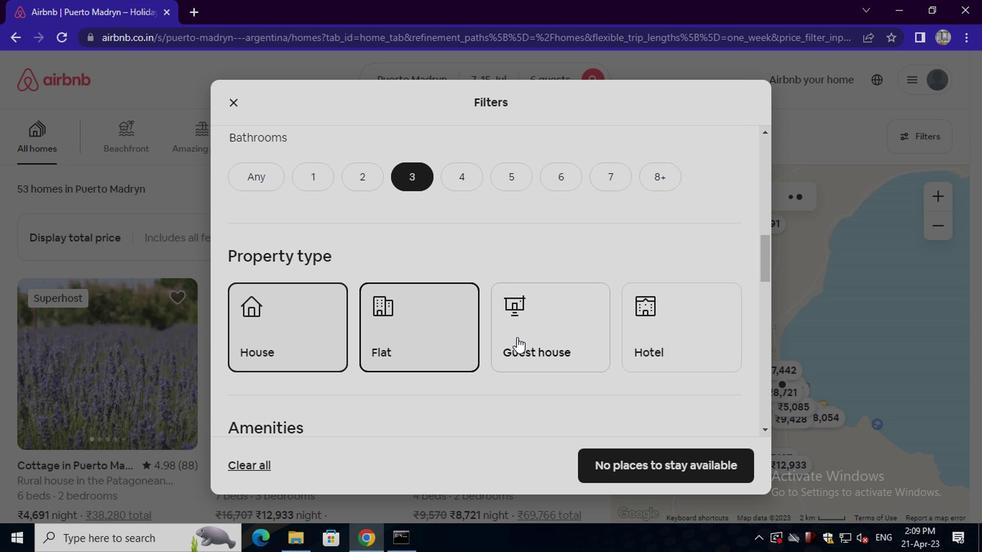 
Action: Mouse pressed left at (532, 338)
Screenshot: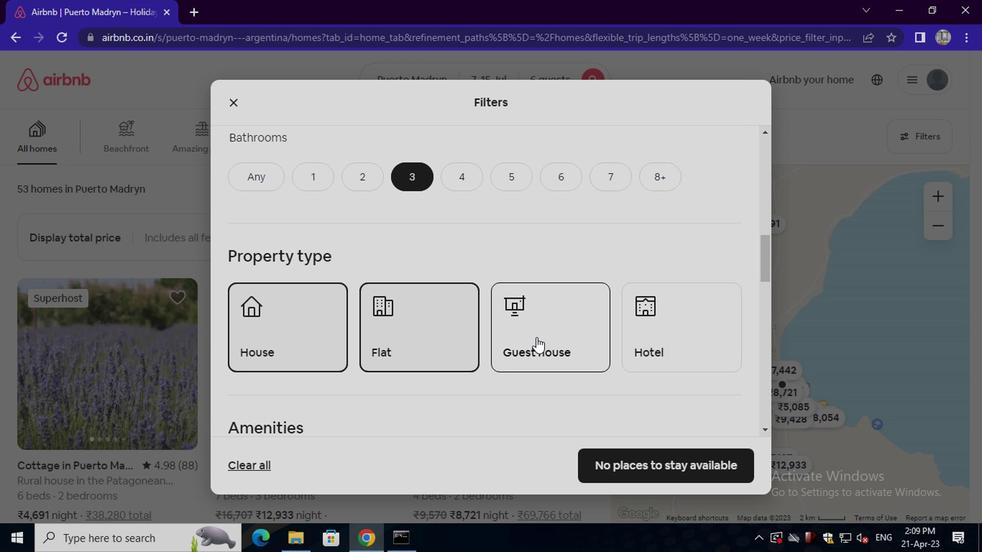 
Action: Mouse moved to (454, 345)
Screenshot: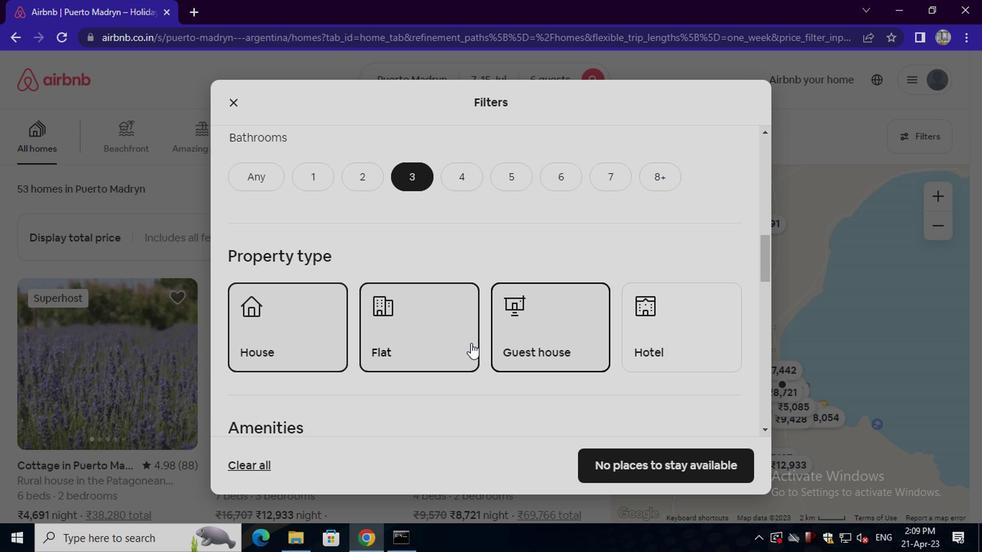 
Action: Mouse scrolled (454, 344) with delta (0, 0)
Screenshot: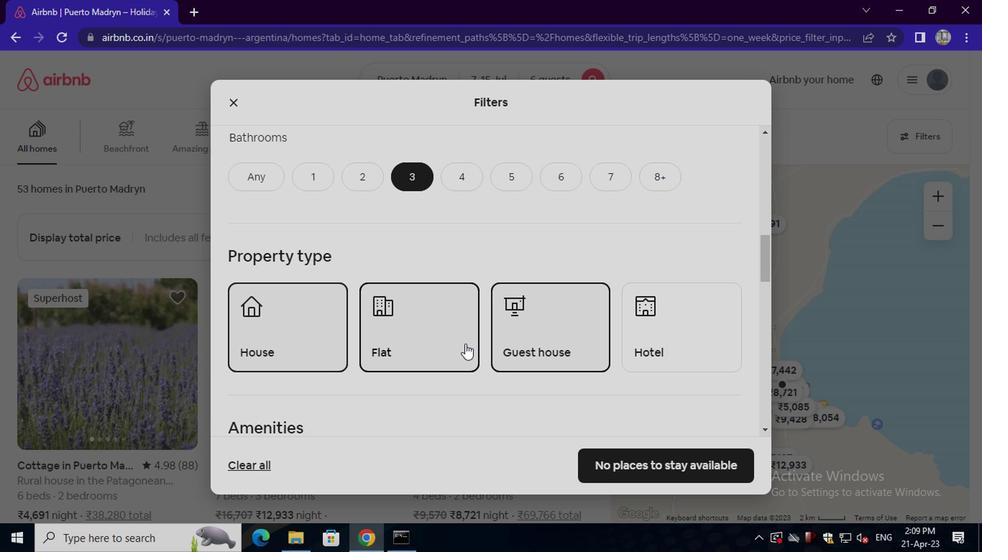 
Action: Mouse scrolled (454, 344) with delta (0, 0)
Screenshot: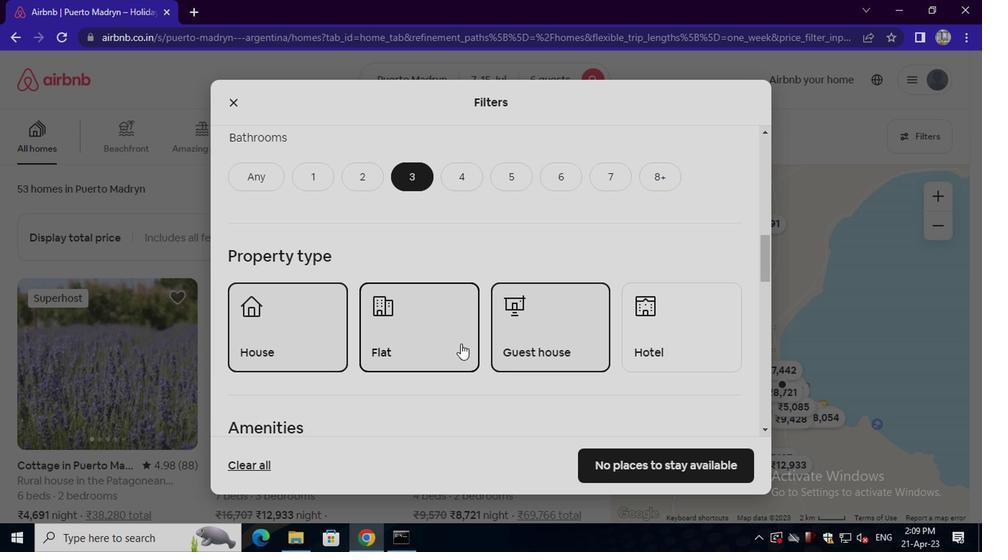 
Action: Mouse moved to (278, 429)
Screenshot: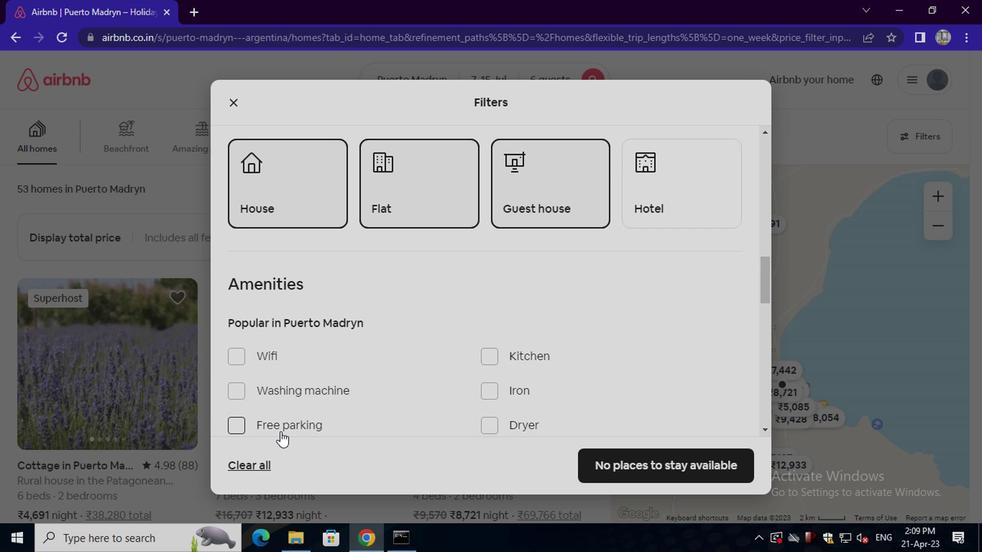 
Action: Mouse scrolled (278, 428) with delta (0, -1)
Screenshot: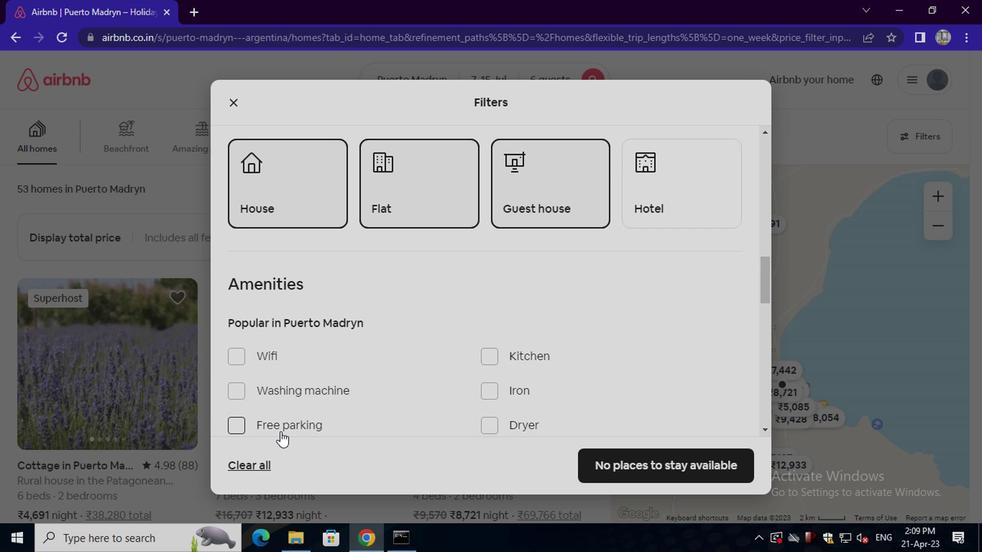 
Action: Mouse moved to (279, 427)
Screenshot: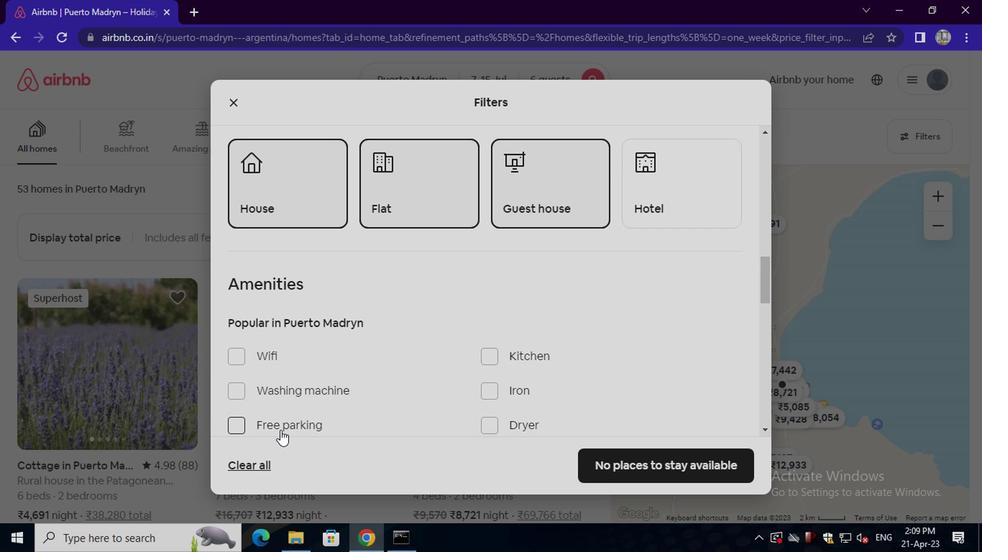 
Action: Mouse scrolled (279, 426) with delta (0, -1)
Screenshot: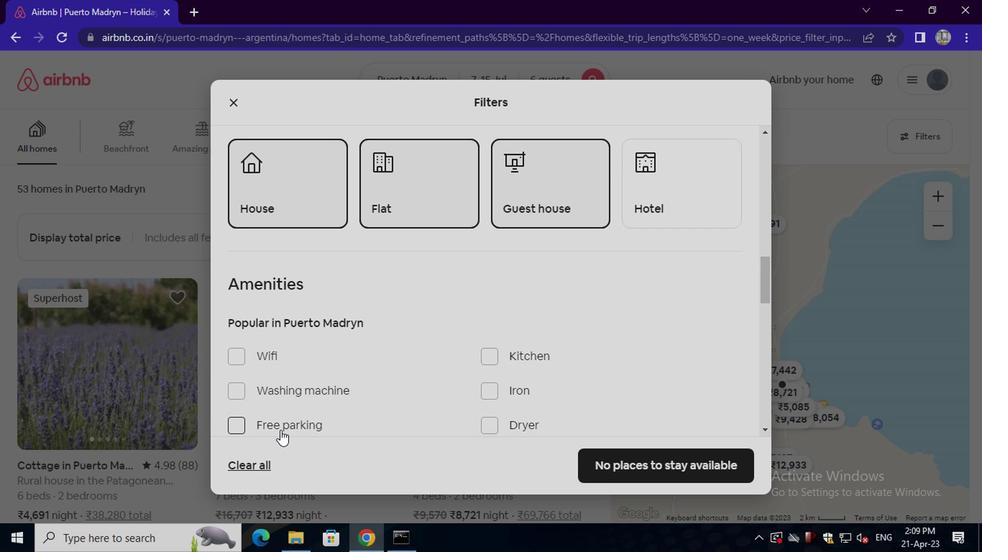 
Action: Mouse moved to (260, 312)
Screenshot: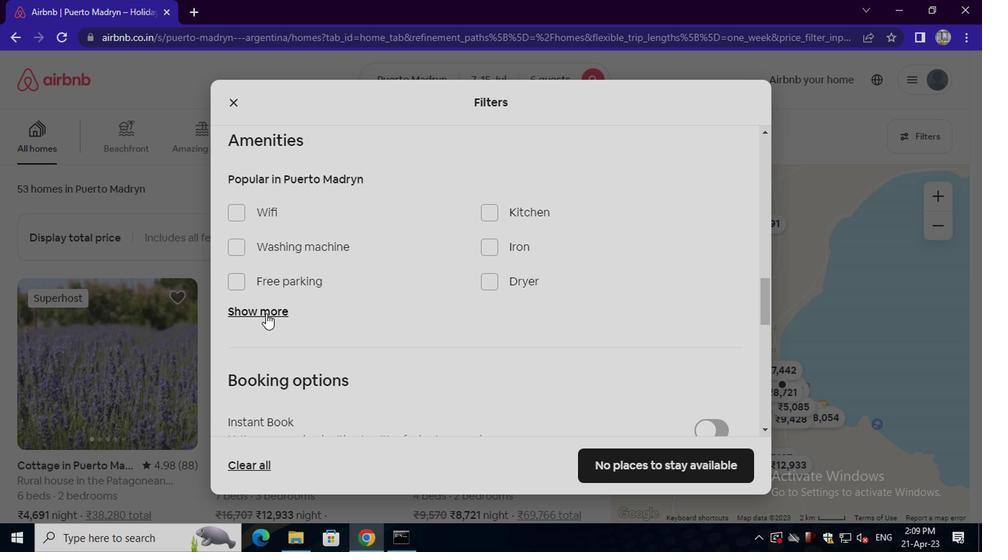 
Action: Mouse pressed left at (260, 312)
Screenshot: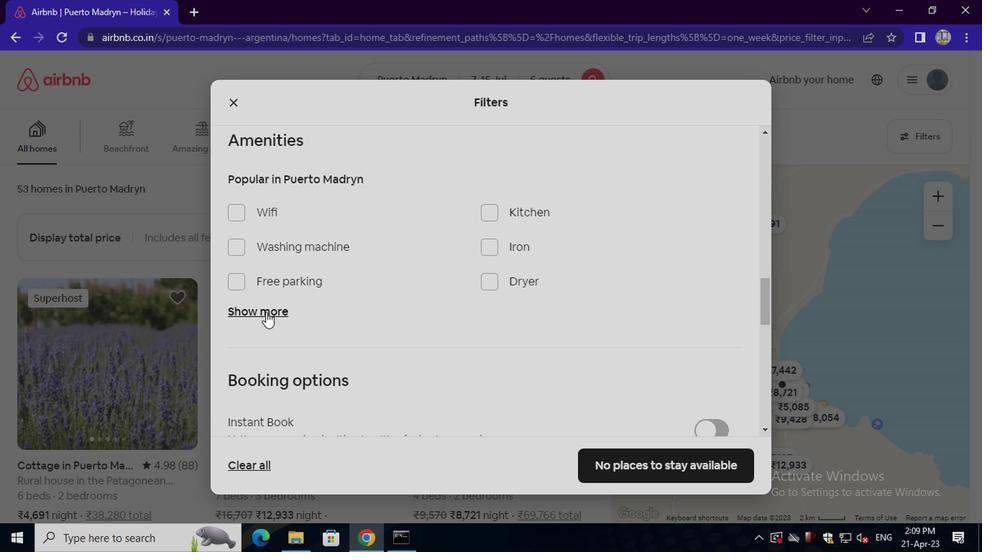 
Action: Mouse moved to (493, 363)
Screenshot: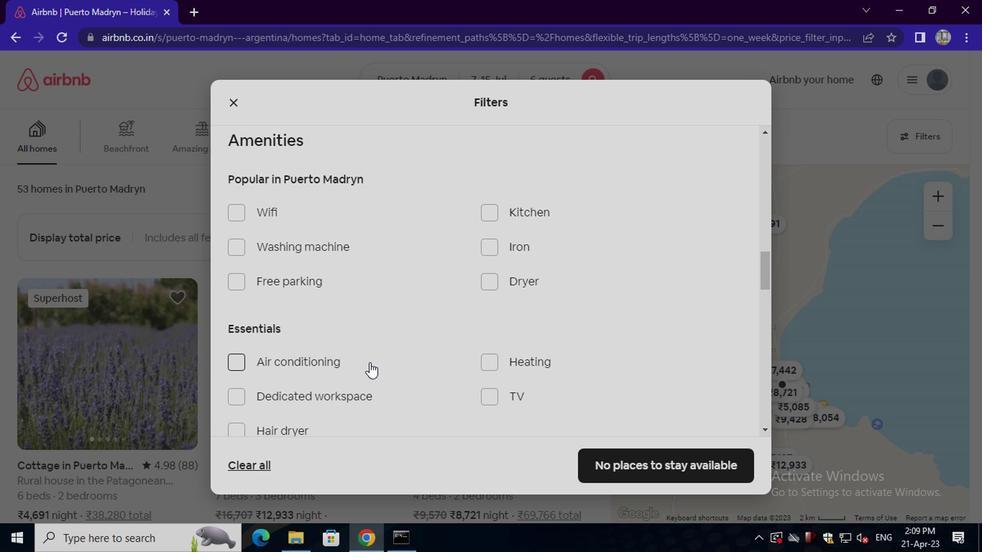 
Action: Mouse pressed left at (493, 363)
Screenshot: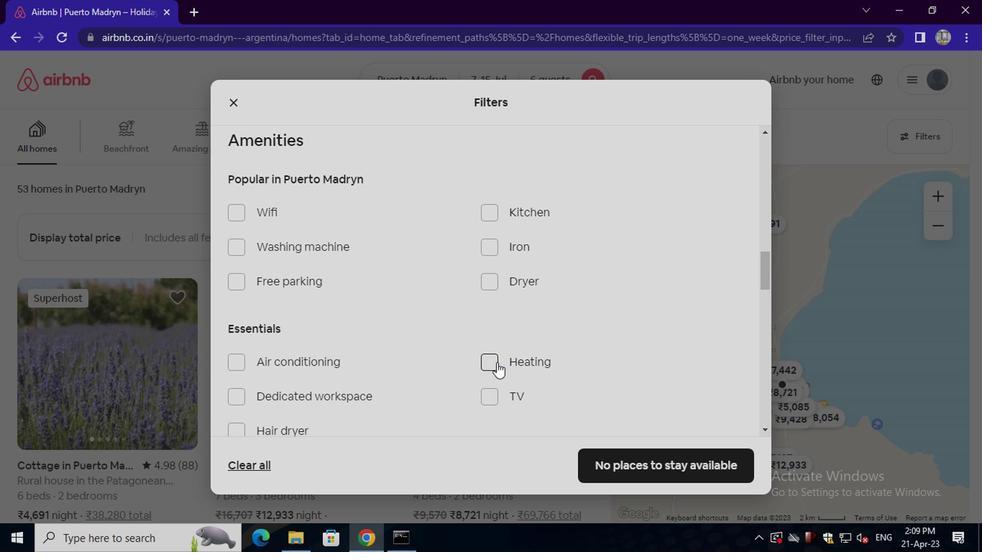 
Action: Mouse scrolled (493, 362) with delta (0, 0)
Screenshot: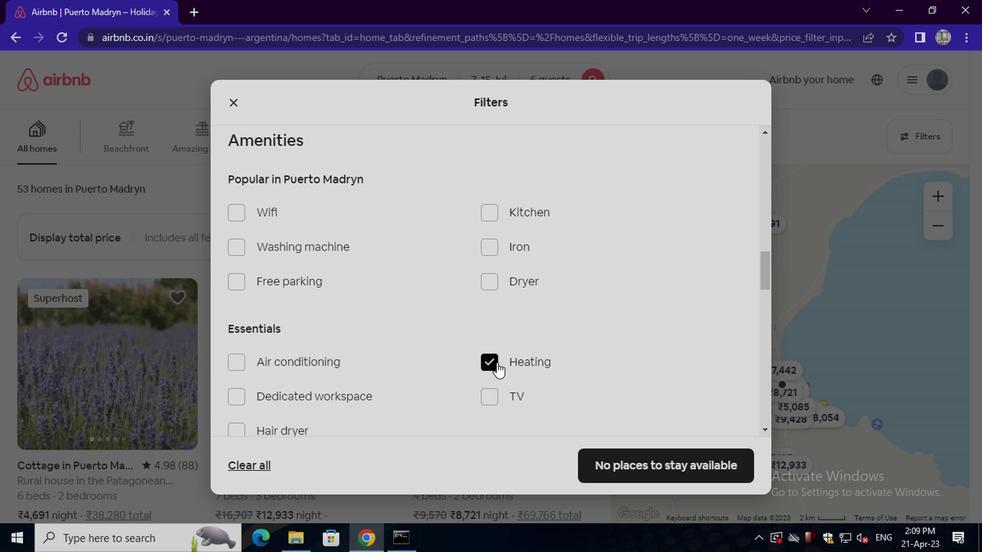 
Action: Mouse scrolled (493, 362) with delta (0, 0)
Screenshot: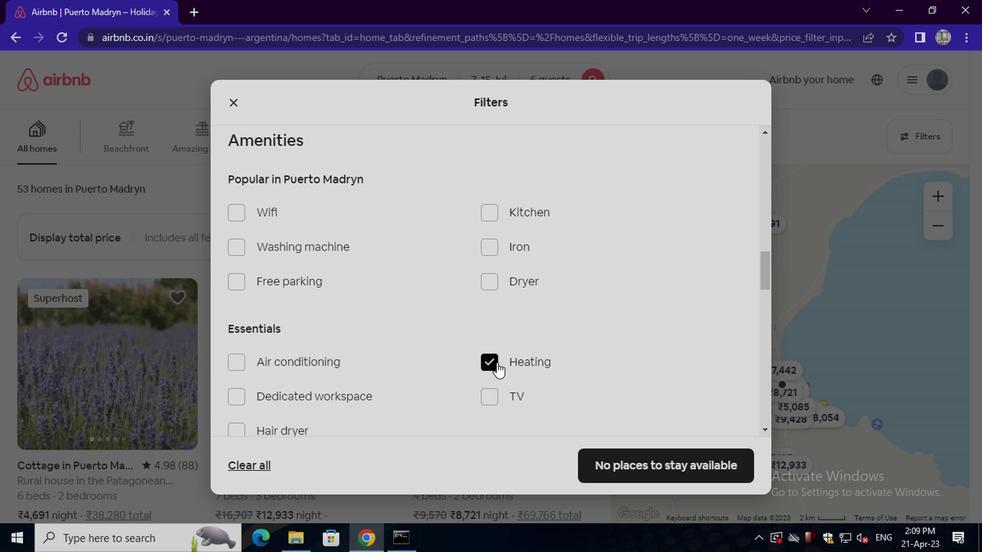 
Action: Mouse scrolled (493, 362) with delta (0, 0)
Screenshot: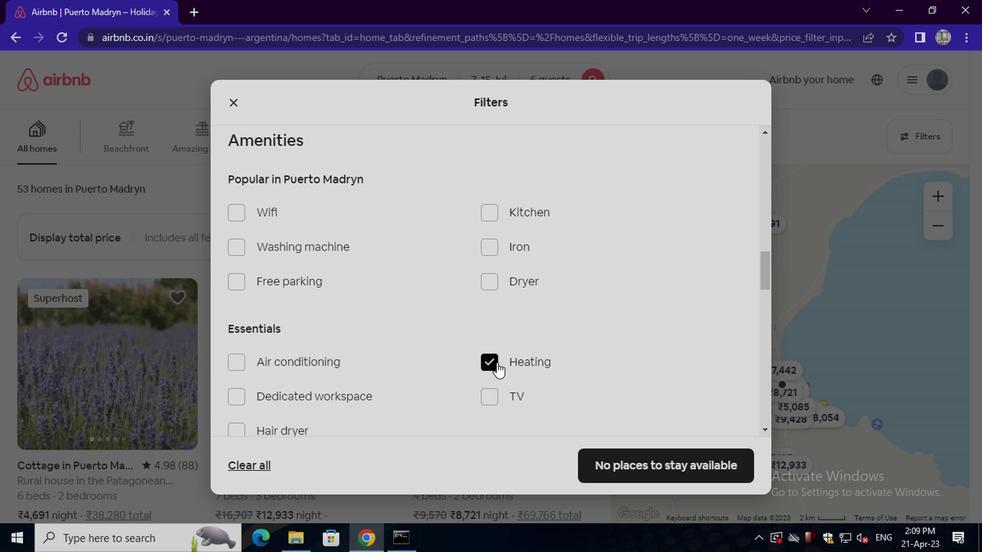 
Action: Mouse scrolled (493, 362) with delta (0, 0)
Screenshot: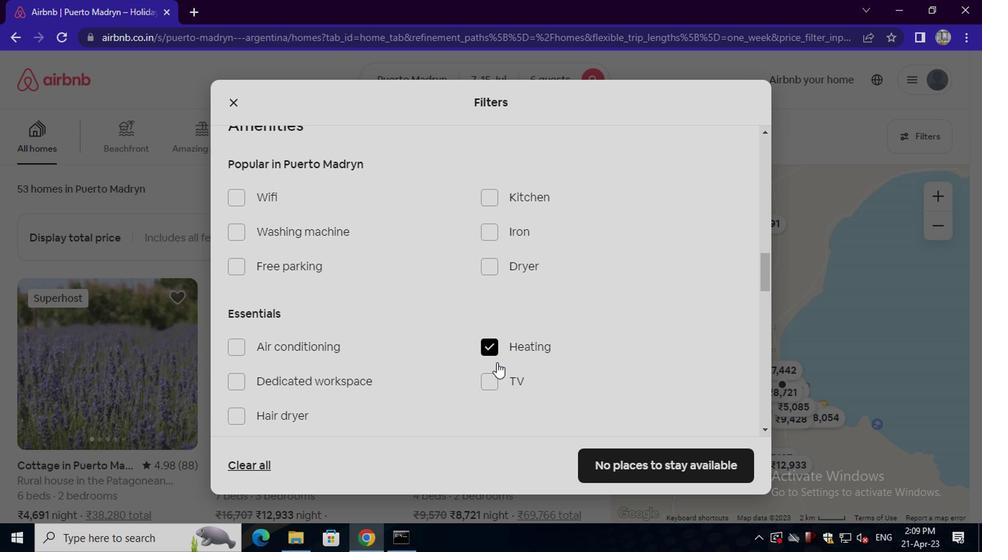 
Action: Mouse scrolled (493, 362) with delta (0, 0)
Screenshot: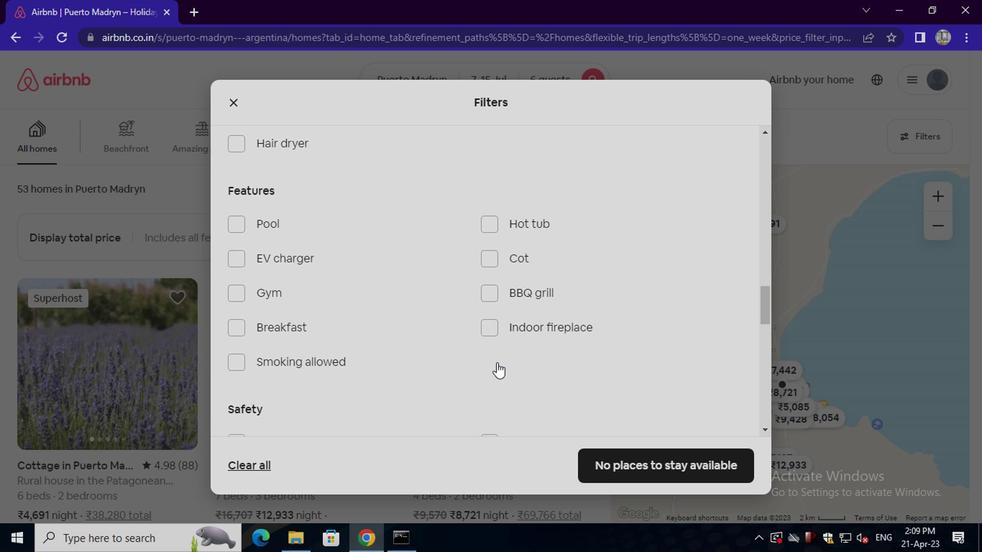 
Action: Mouse scrolled (493, 362) with delta (0, 0)
Screenshot: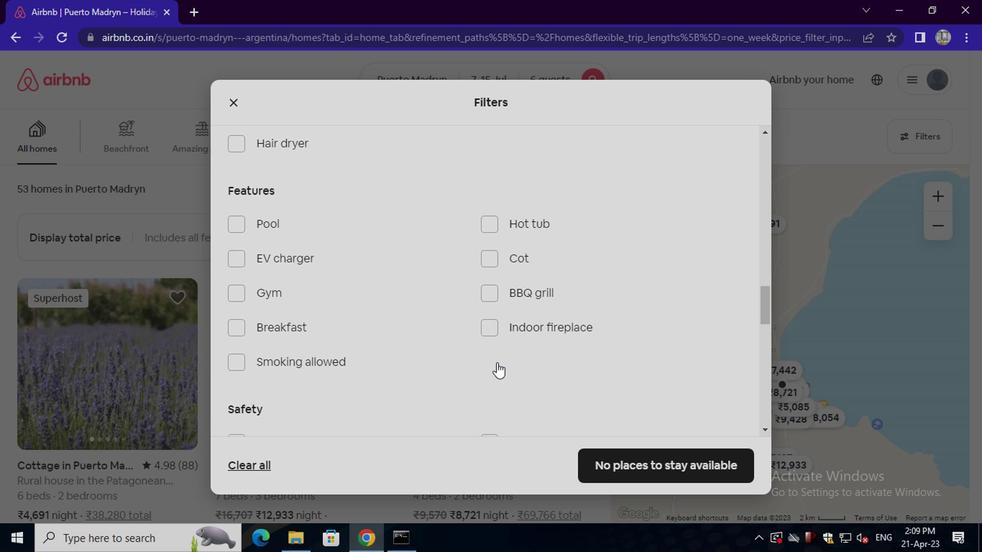 
Action: Mouse scrolled (493, 362) with delta (0, 0)
Screenshot: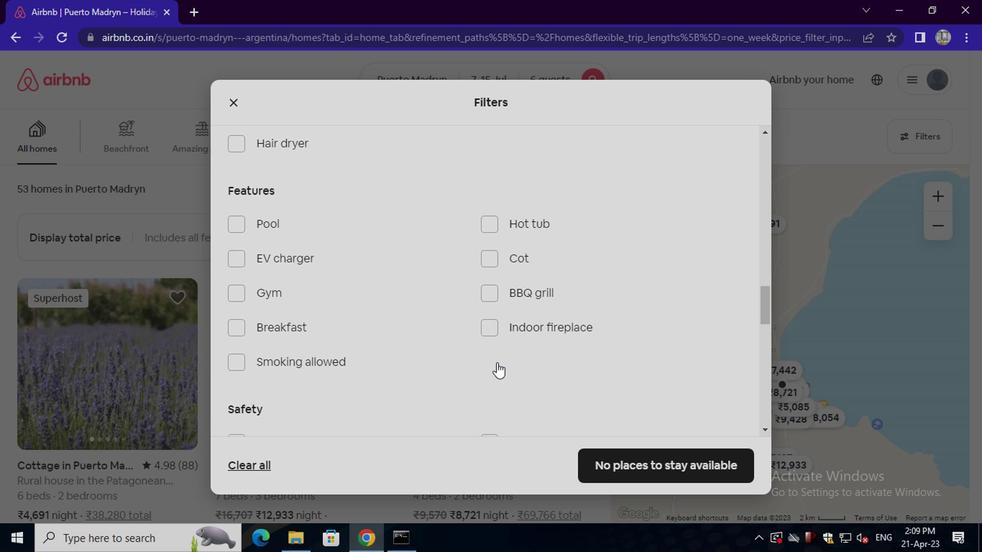 
Action: Mouse scrolled (493, 362) with delta (0, 0)
Screenshot: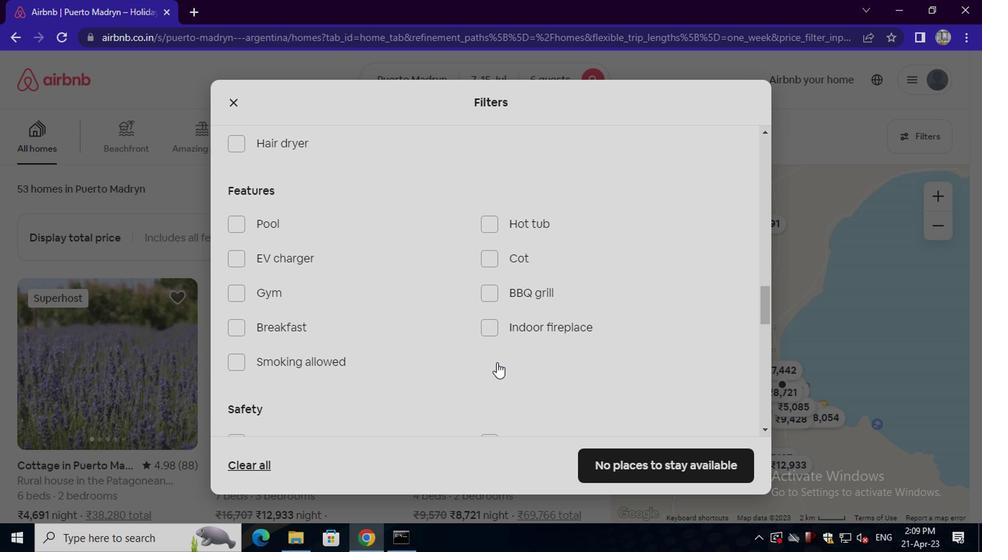 
Action: Mouse moved to (708, 355)
Screenshot: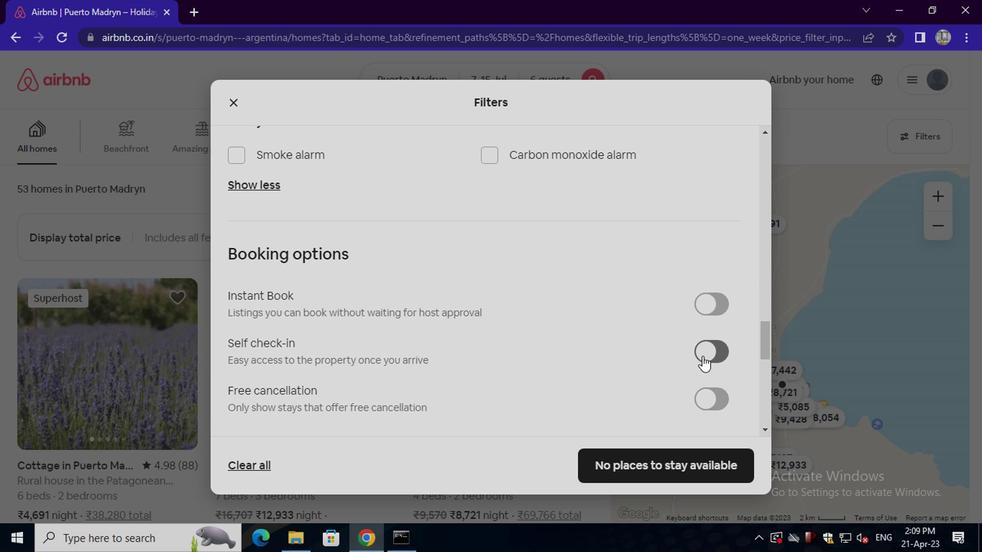 
Action: Mouse pressed left at (708, 355)
Screenshot: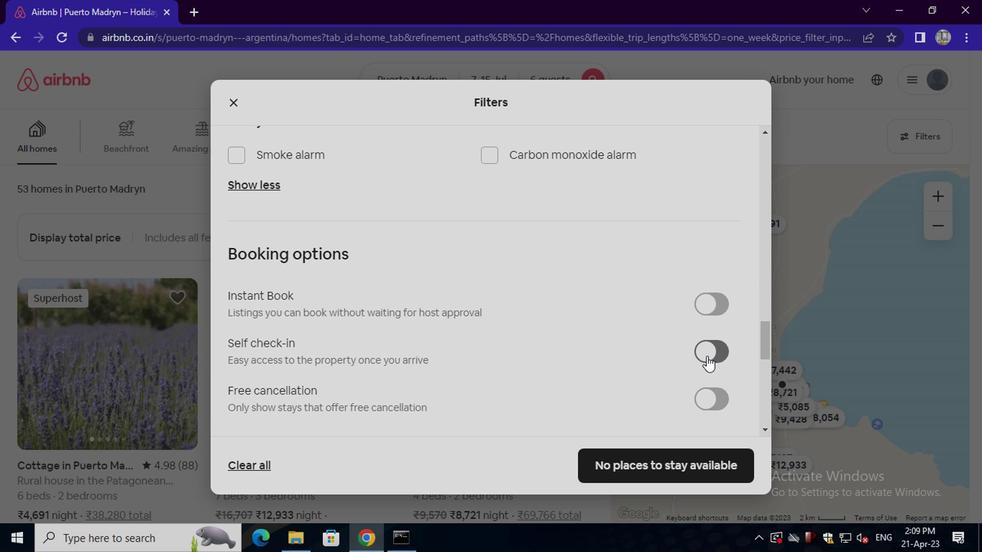 
Action: Mouse moved to (353, 332)
Screenshot: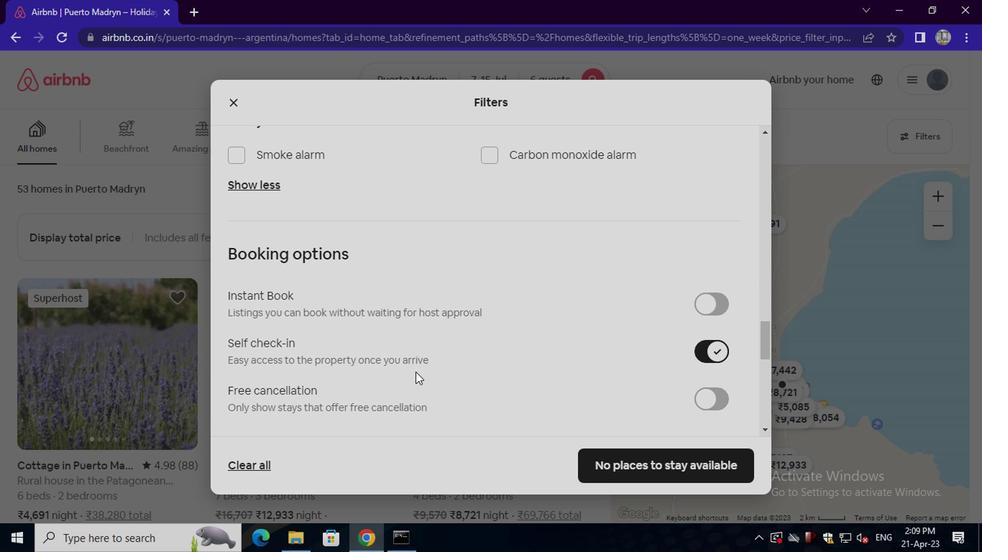
Action: Mouse scrolled (353, 332) with delta (0, 0)
Screenshot: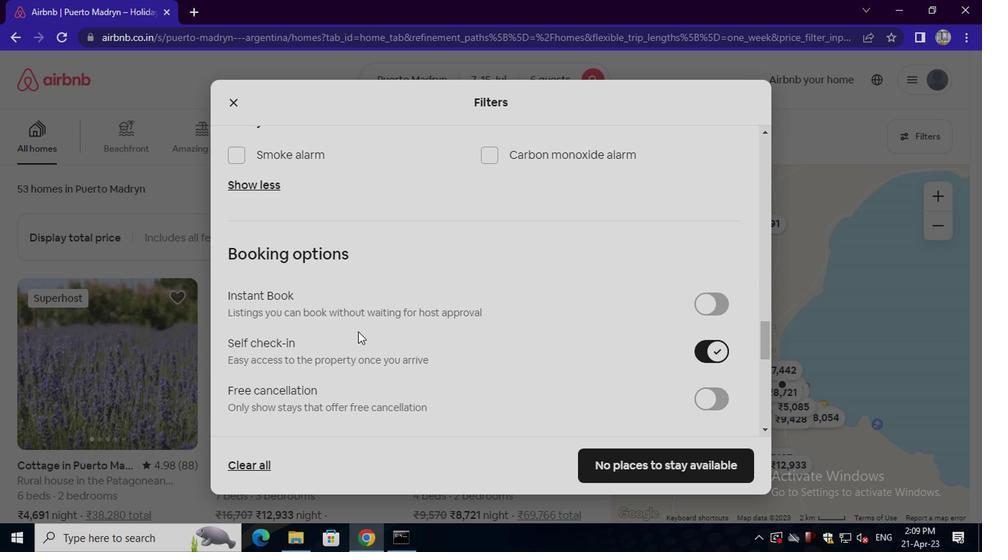 
Action: Mouse moved to (351, 332)
Screenshot: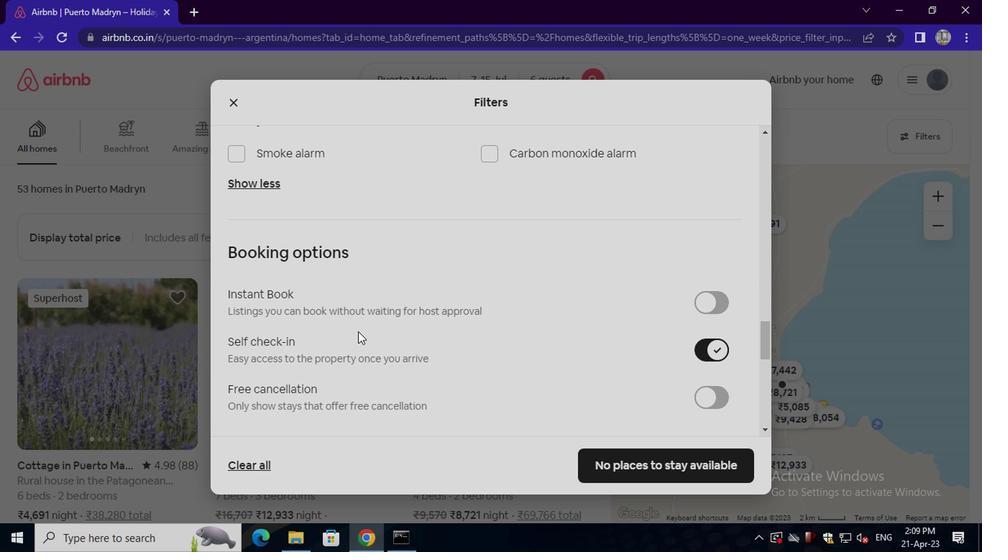 
Action: Mouse scrolled (351, 332) with delta (0, 0)
Screenshot: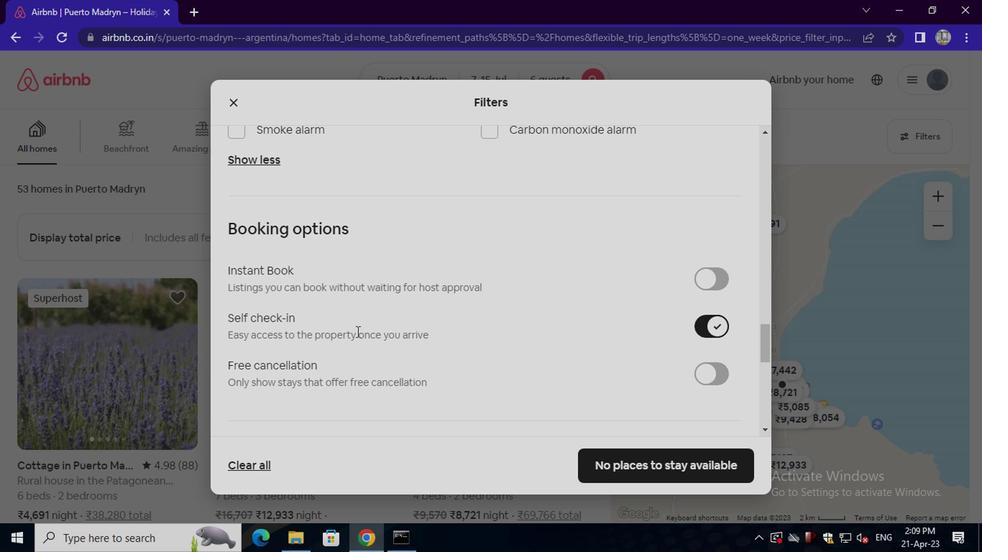 
Action: Mouse scrolled (351, 332) with delta (0, 0)
Screenshot: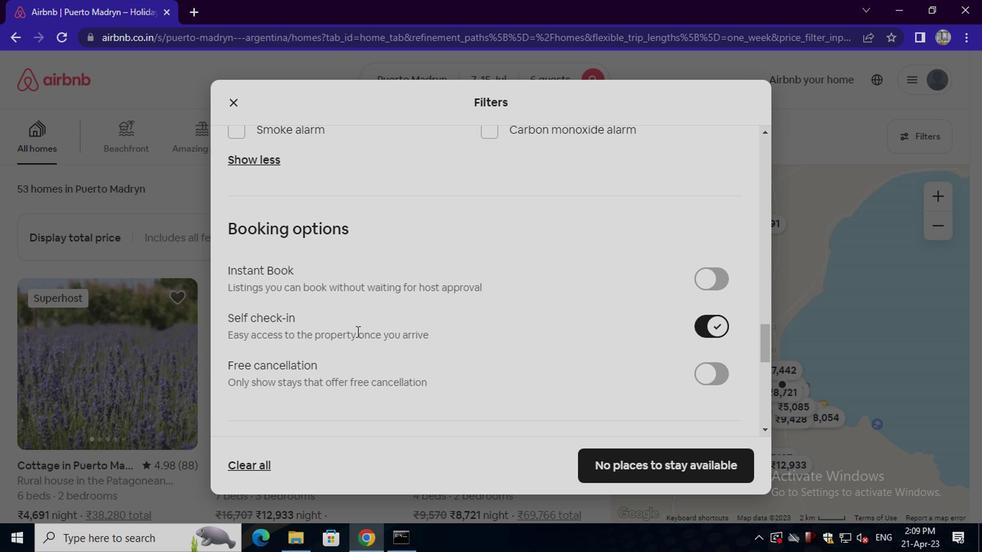 
Action: Mouse scrolled (351, 332) with delta (0, 0)
Screenshot: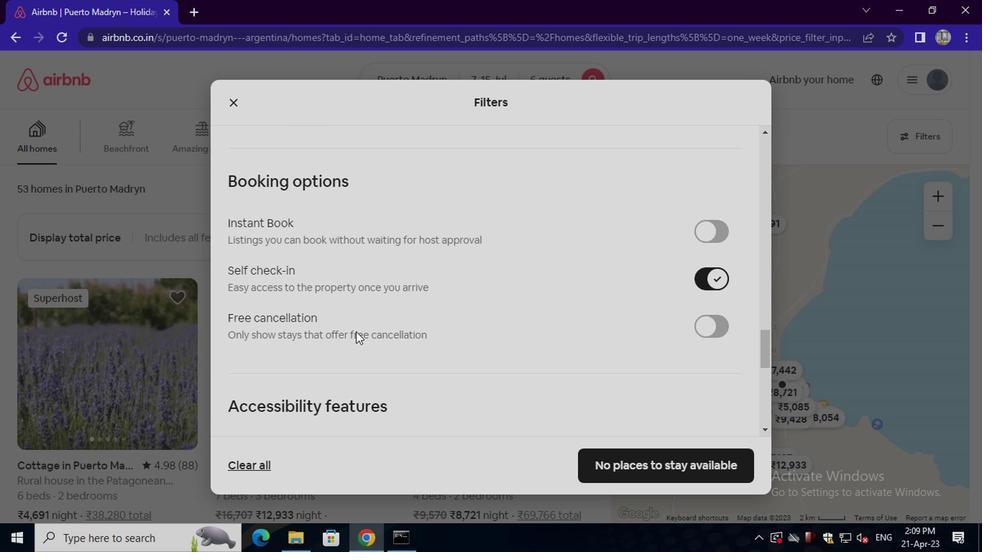 
Action: Mouse scrolled (351, 332) with delta (0, 0)
Screenshot: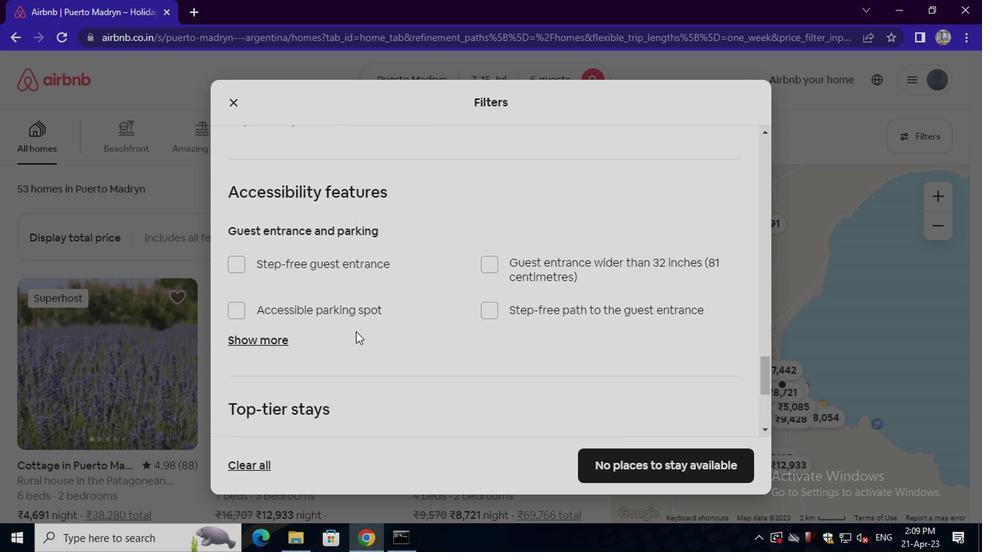 
Action: Mouse scrolled (351, 332) with delta (0, 0)
Screenshot: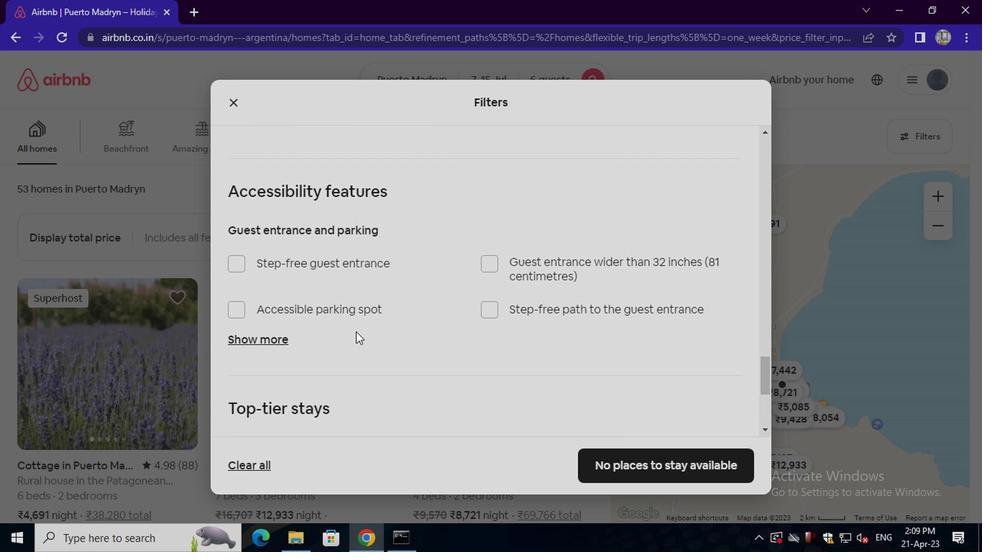 
Action: Mouse scrolled (351, 332) with delta (0, 0)
Screenshot: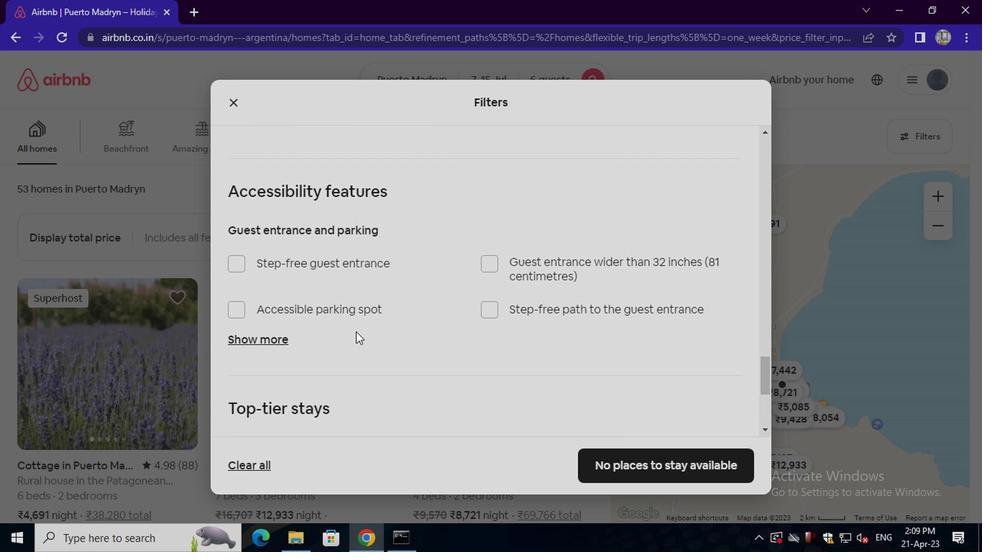 
Action: Mouse scrolled (351, 332) with delta (0, 0)
Screenshot: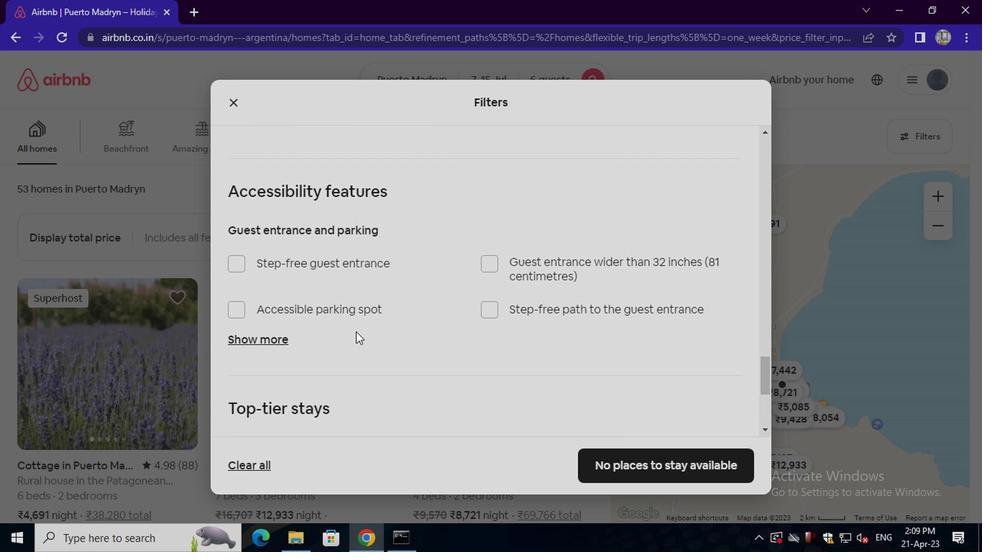 
Action: Mouse moved to (350, 333)
Screenshot: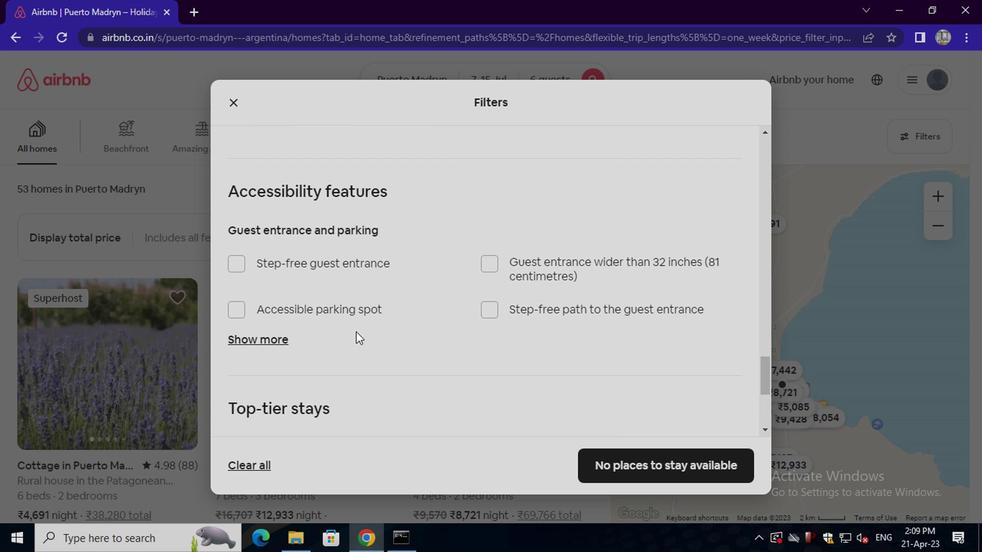 
Action: Mouse scrolled (350, 332) with delta (0, -1)
Screenshot: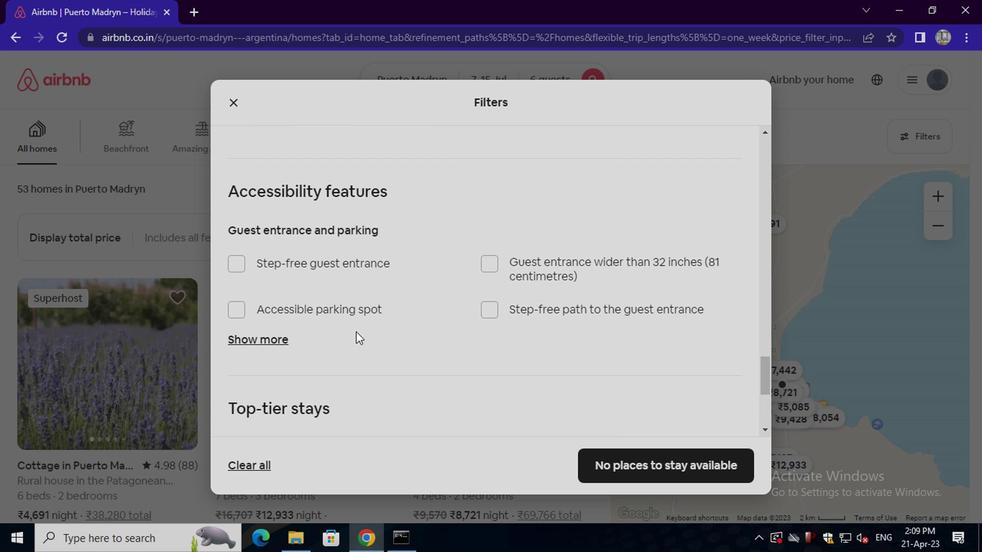 
Action: Mouse scrolled (350, 332) with delta (0, -1)
Screenshot: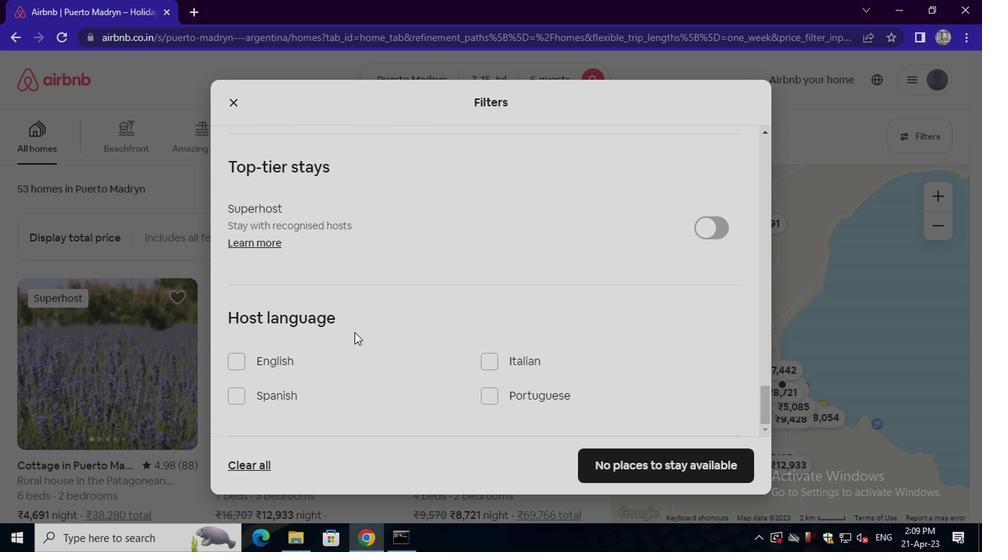 
Action: Mouse scrolled (350, 332) with delta (0, -1)
Screenshot: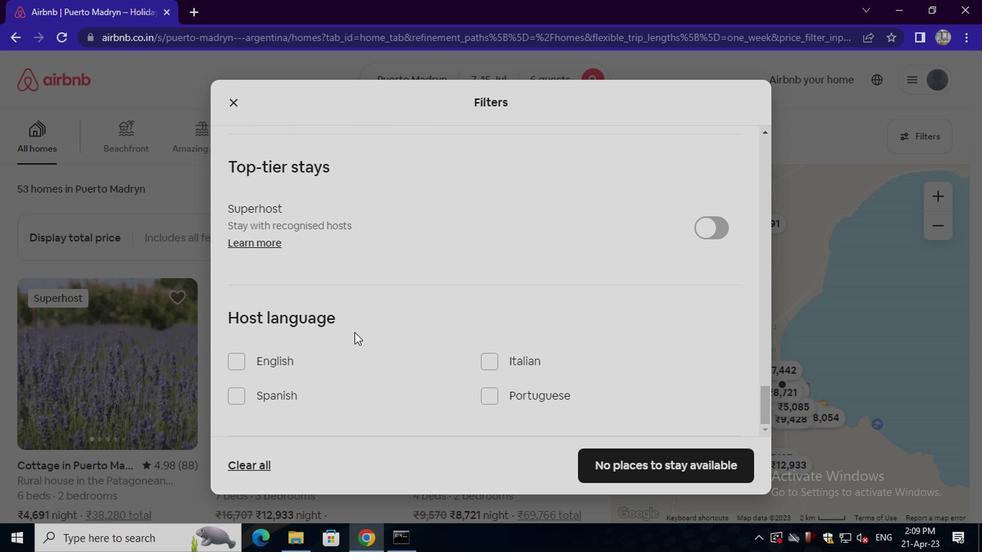 
Action: Mouse scrolled (350, 332) with delta (0, -1)
Screenshot: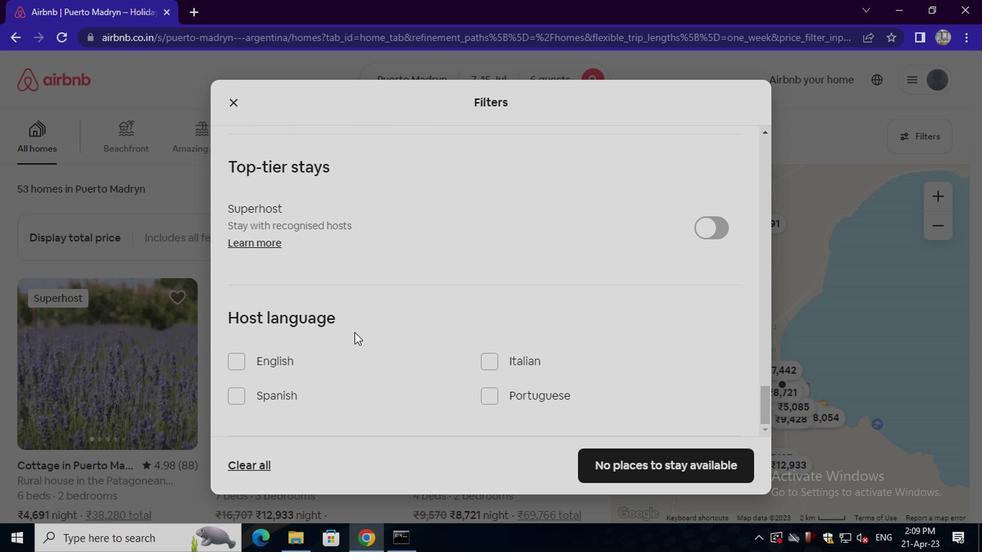 
Action: Mouse moved to (348, 334)
Screenshot: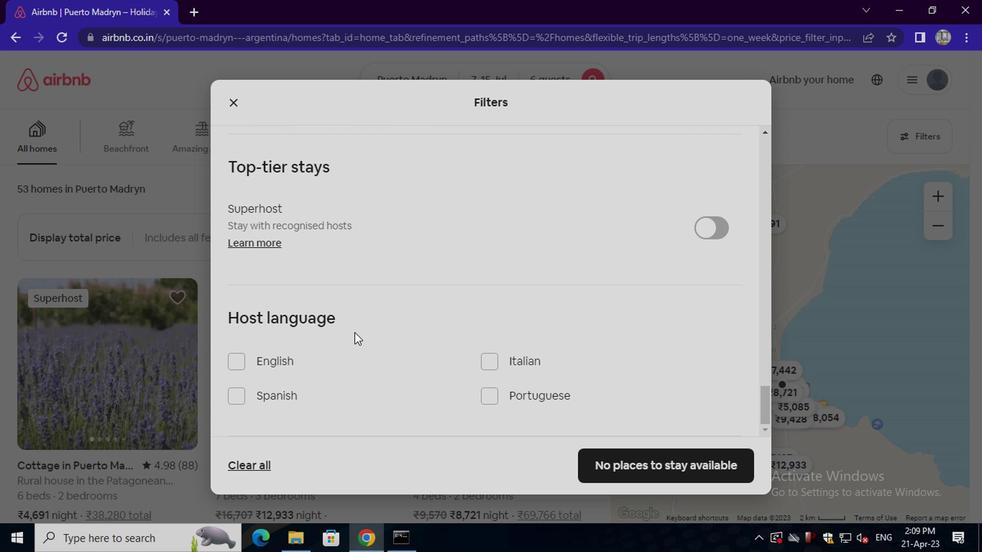 
Action: Mouse scrolled (348, 333) with delta (0, 0)
Screenshot: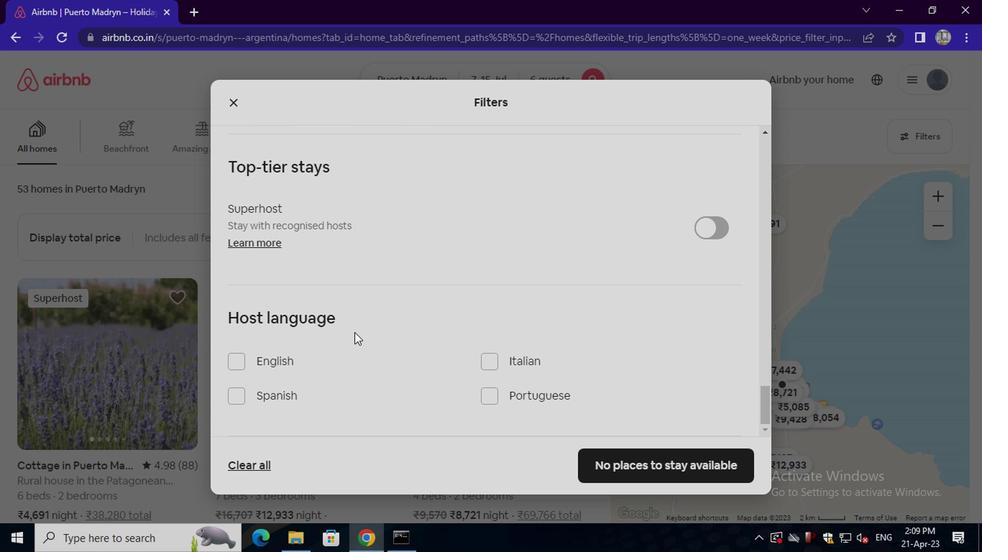 
Action: Mouse moved to (276, 361)
Screenshot: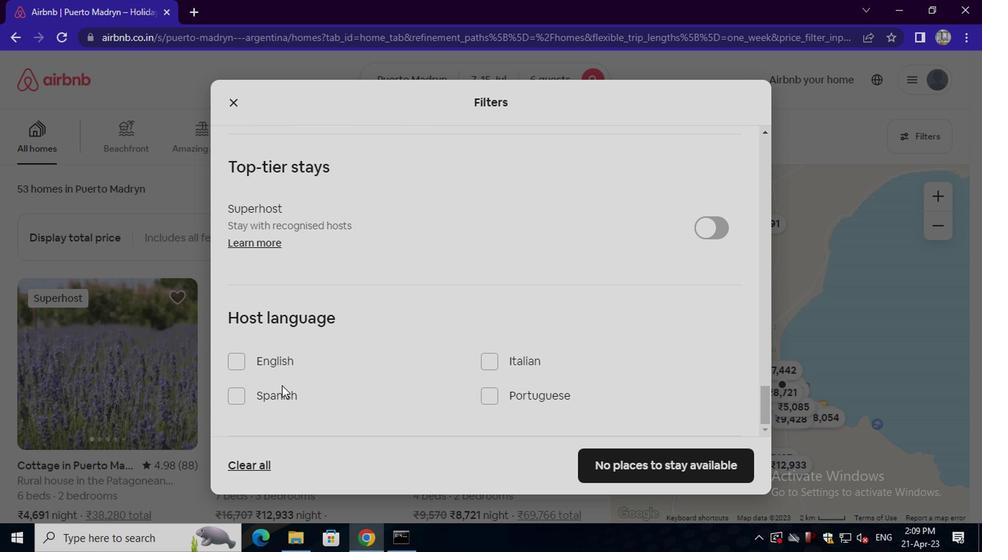 
Action: Mouse pressed left at (276, 361)
Screenshot: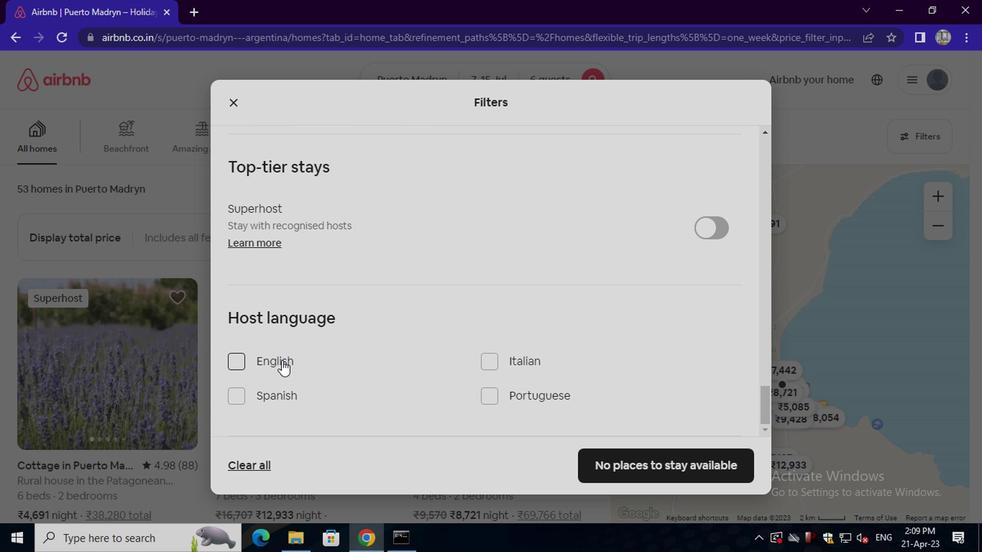 
Action: Mouse moved to (710, 471)
Screenshot: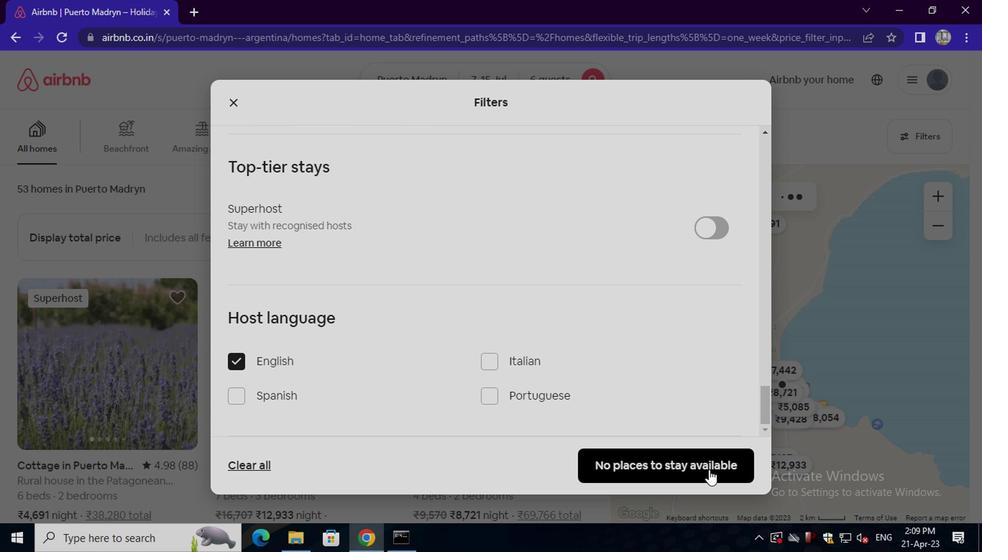 
Action: Mouse pressed left at (710, 471)
Screenshot: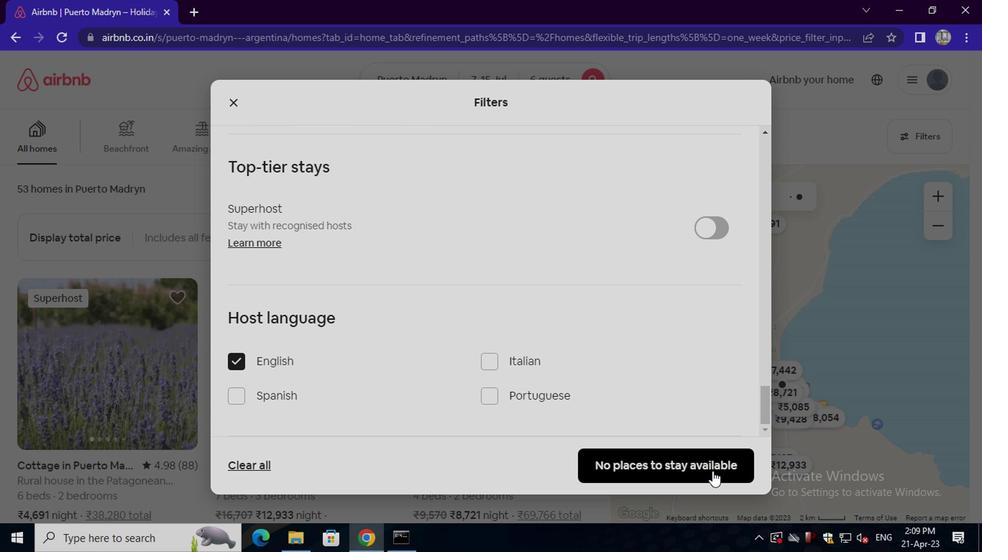 
Action: Mouse moved to (540, 403)
Screenshot: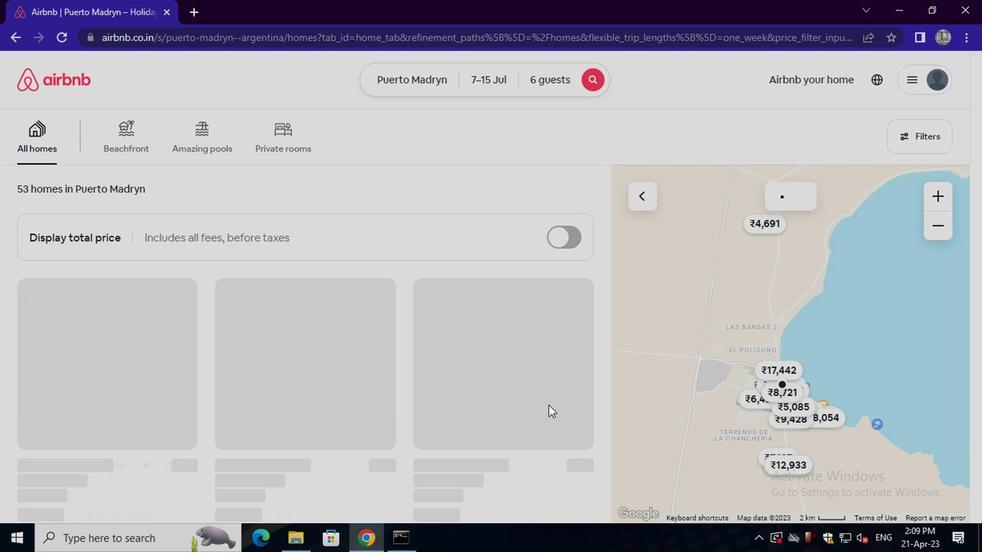 
